 Task: Open Card Card0000000093 in Board Board0000000024 in Workspace WS0000000008 in Trello. Add Member Email0000000029 to Card Card0000000093 in Board Board0000000024 in Workspace WS0000000008 in Trello. Add Purple Label titled Label0000000093 to Card Card0000000093 in Board Board0000000024 in Workspace WS0000000008 in Trello. Add Checklist CL0000000093 to Card Card0000000093 in Board Board0000000024 in Workspace WS0000000008 in Trello. Add Dates with Start Date as Aug 01 2023 and Due Date as Aug 31 2023 to Card Card0000000093 in Board Board0000000024 in Workspace WS0000000008 in Trello
Action: Mouse moved to (414, 224)
Screenshot: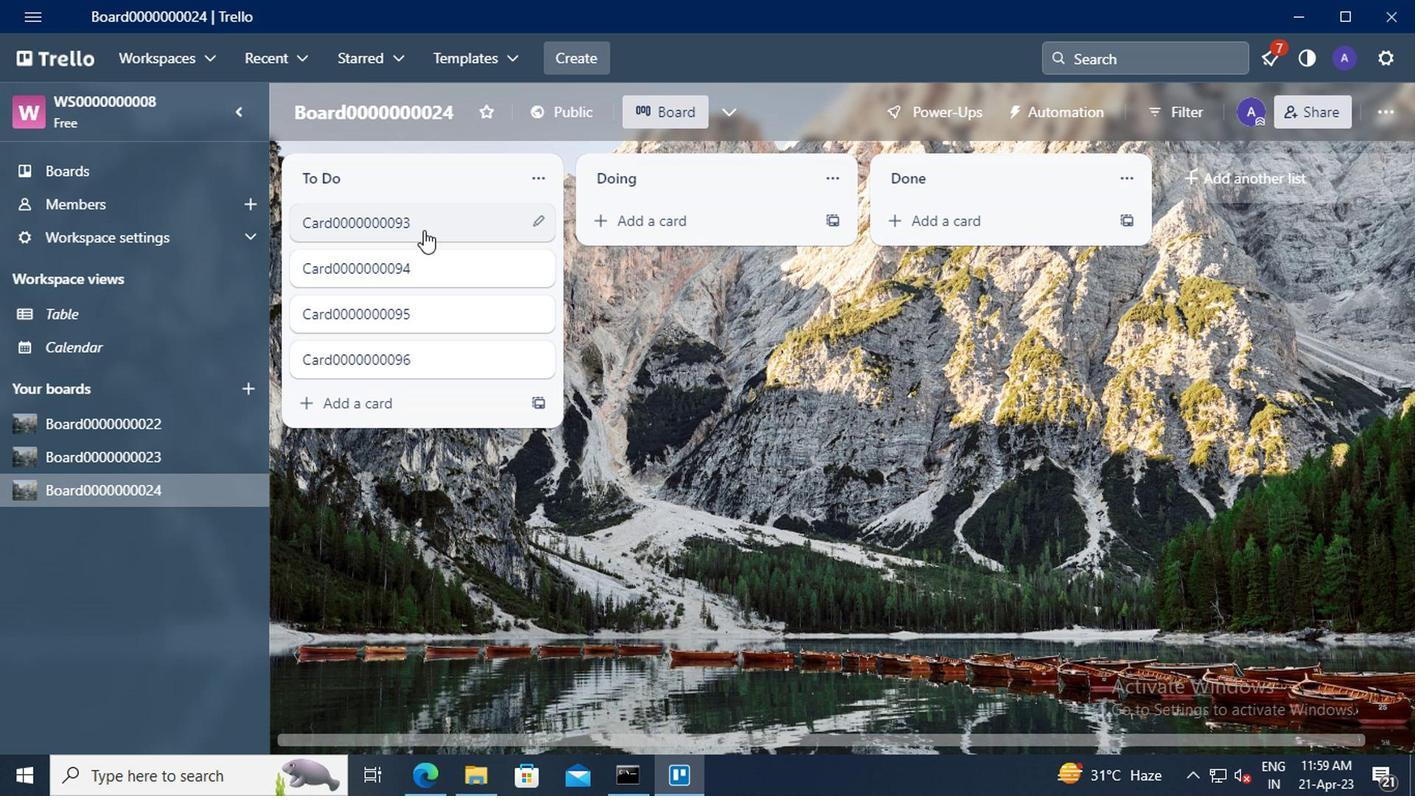 
Action: Mouse pressed left at (414, 224)
Screenshot: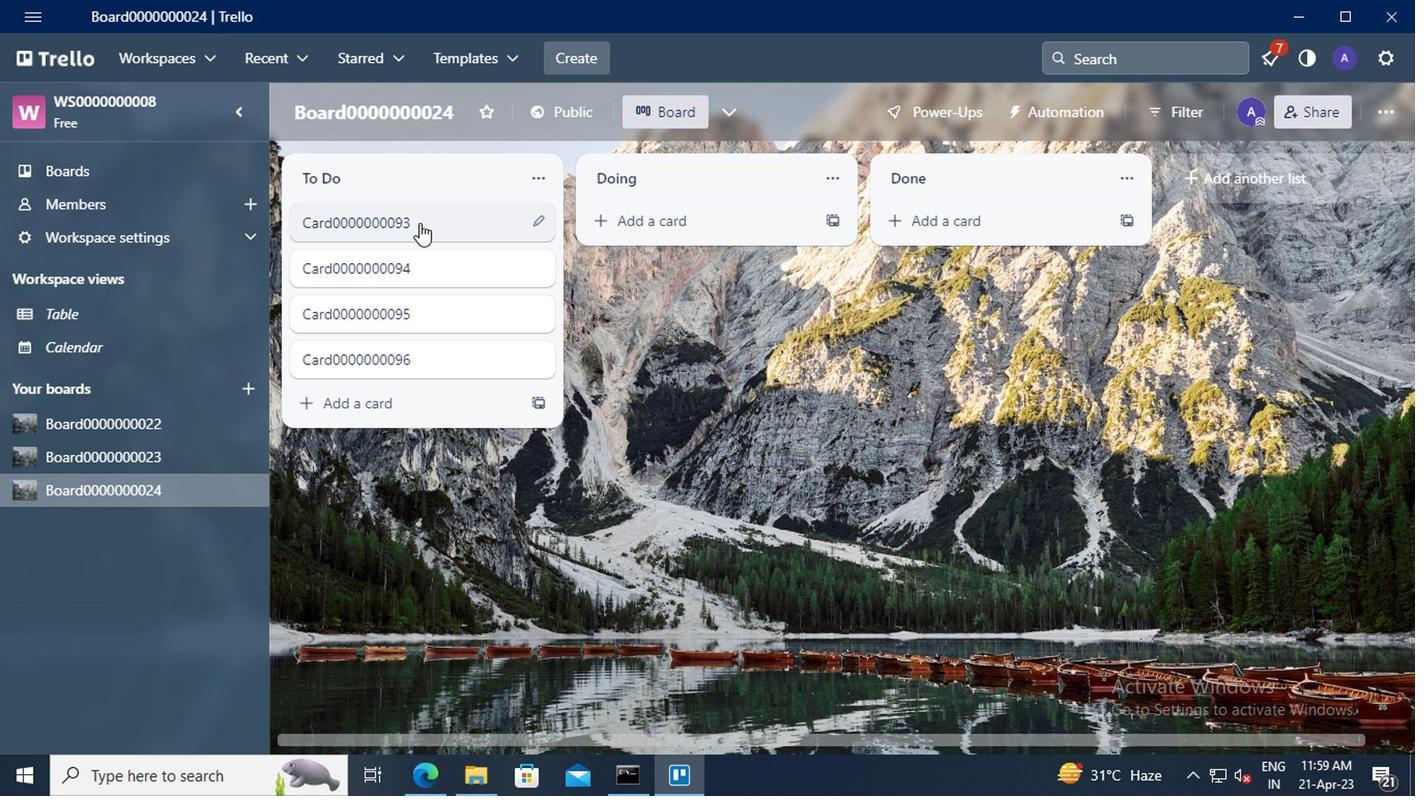 
Action: Mouse moved to (953, 197)
Screenshot: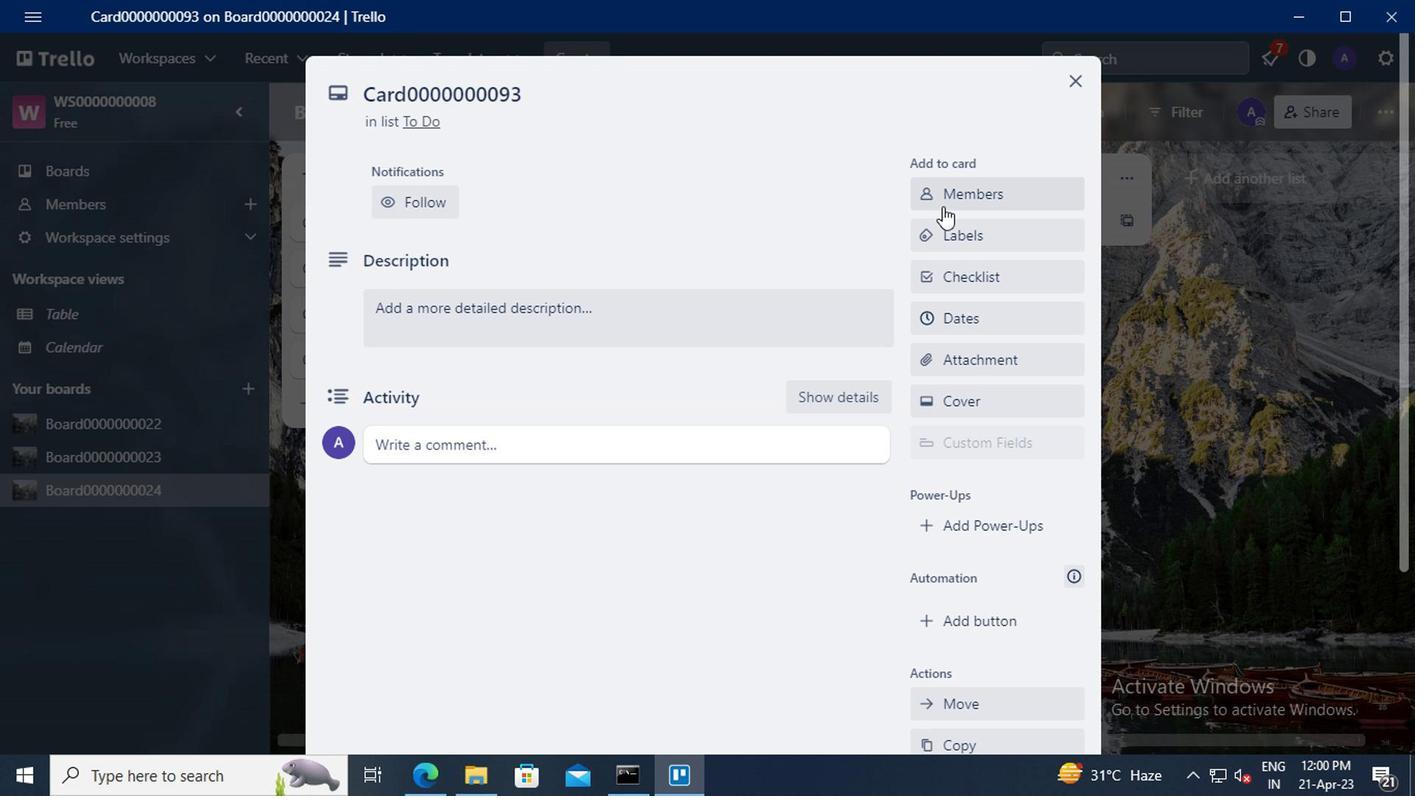 
Action: Mouse pressed left at (953, 197)
Screenshot: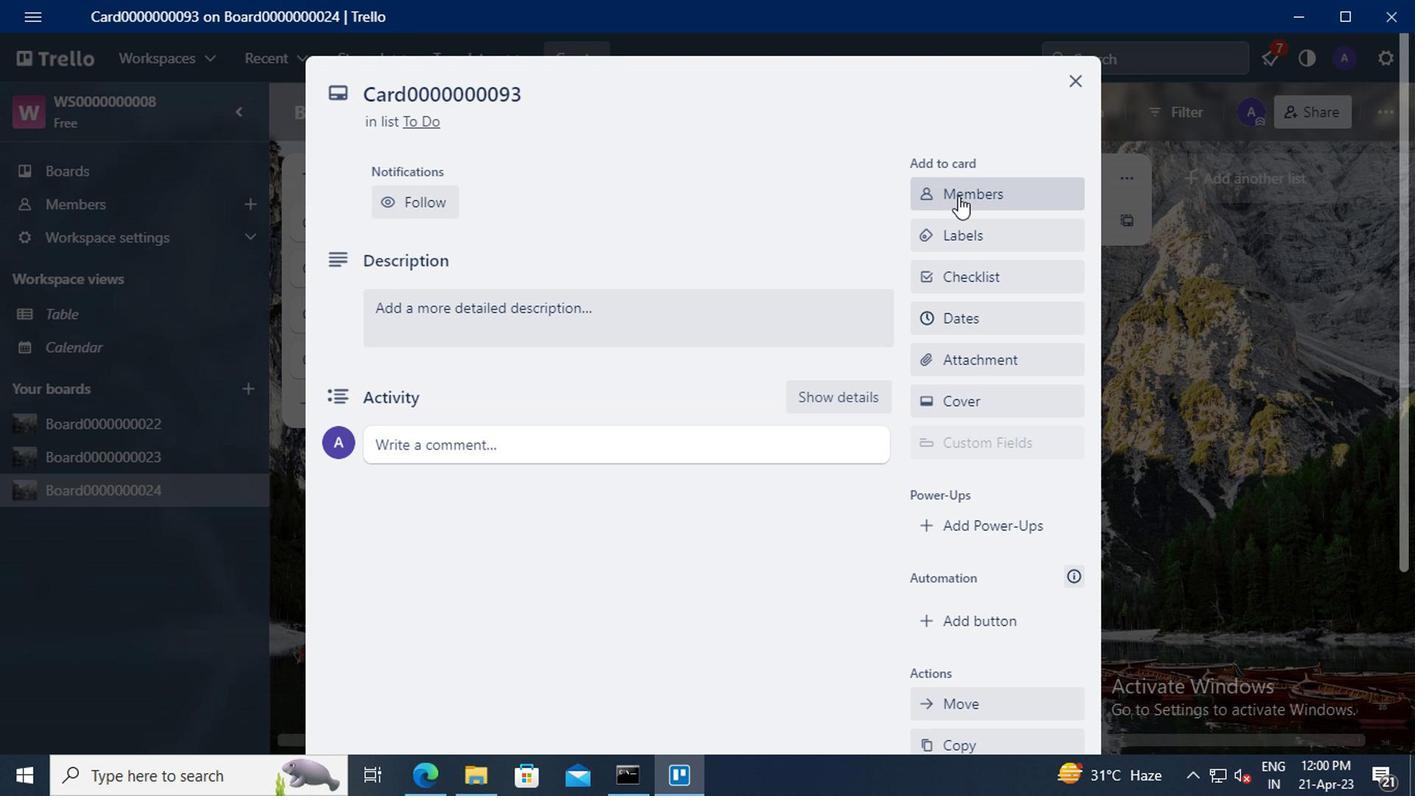 
Action: Mouse moved to (972, 286)
Screenshot: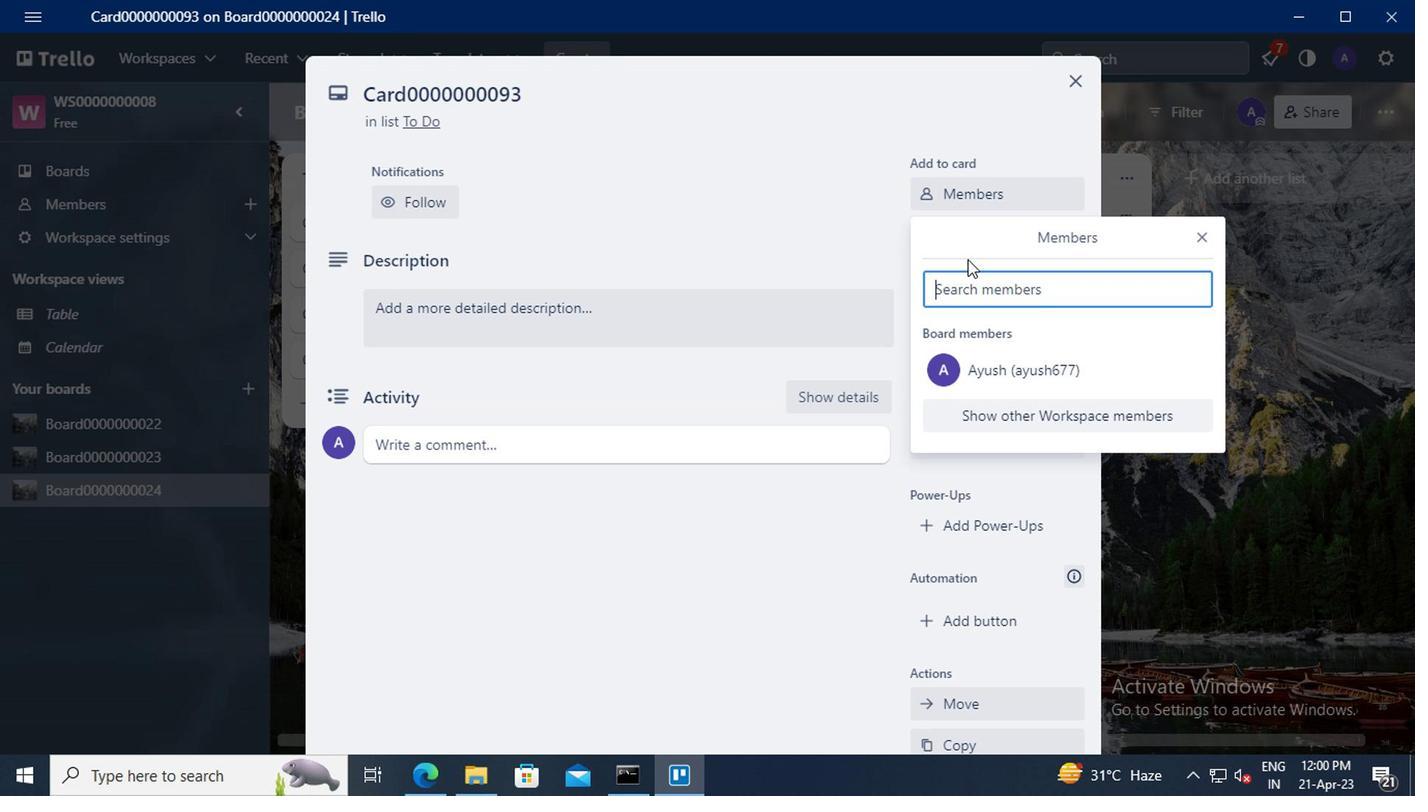 
Action: Mouse pressed left at (972, 286)
Screenshot: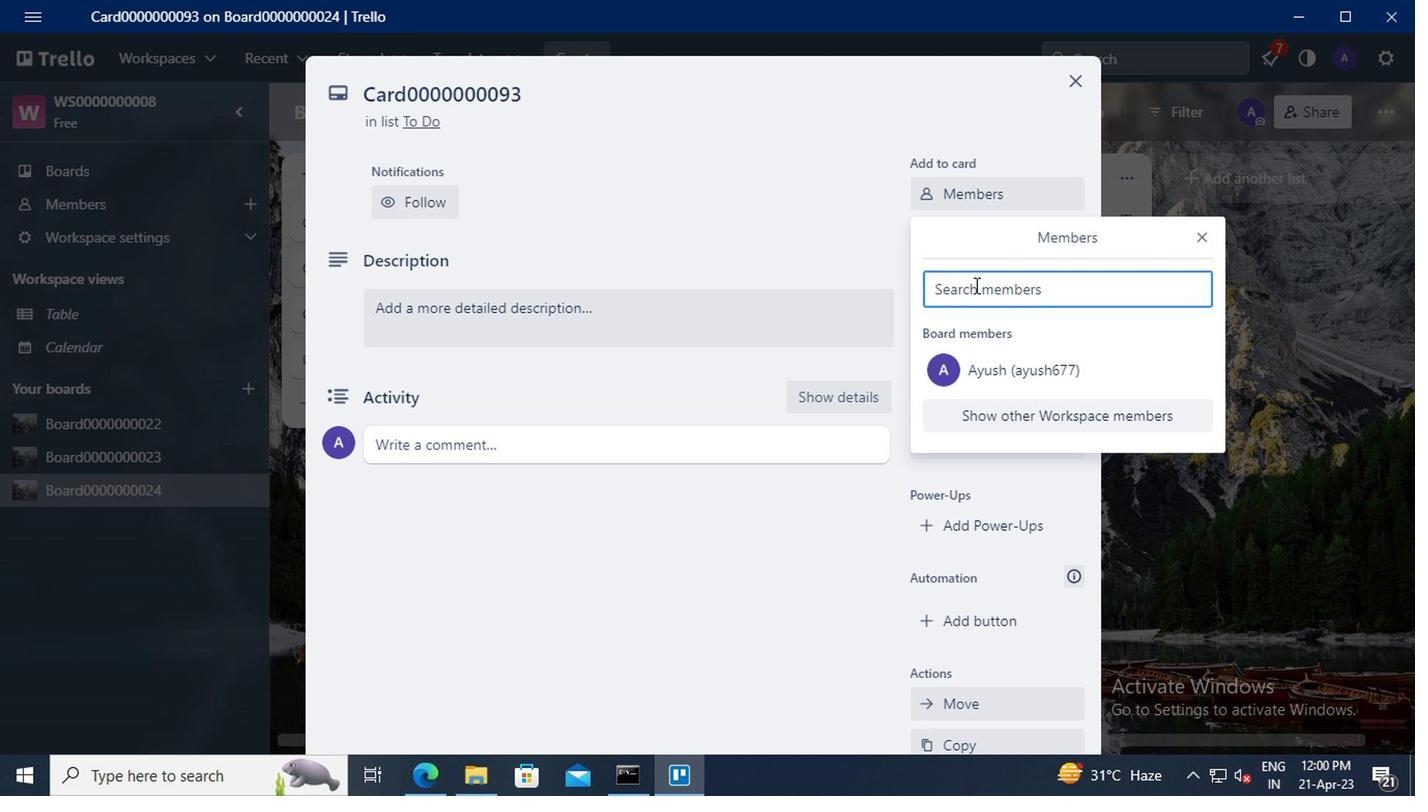 
Action: Key pressed mailaustralia7<Key.shift>@GMAIL.COM
Screenshot: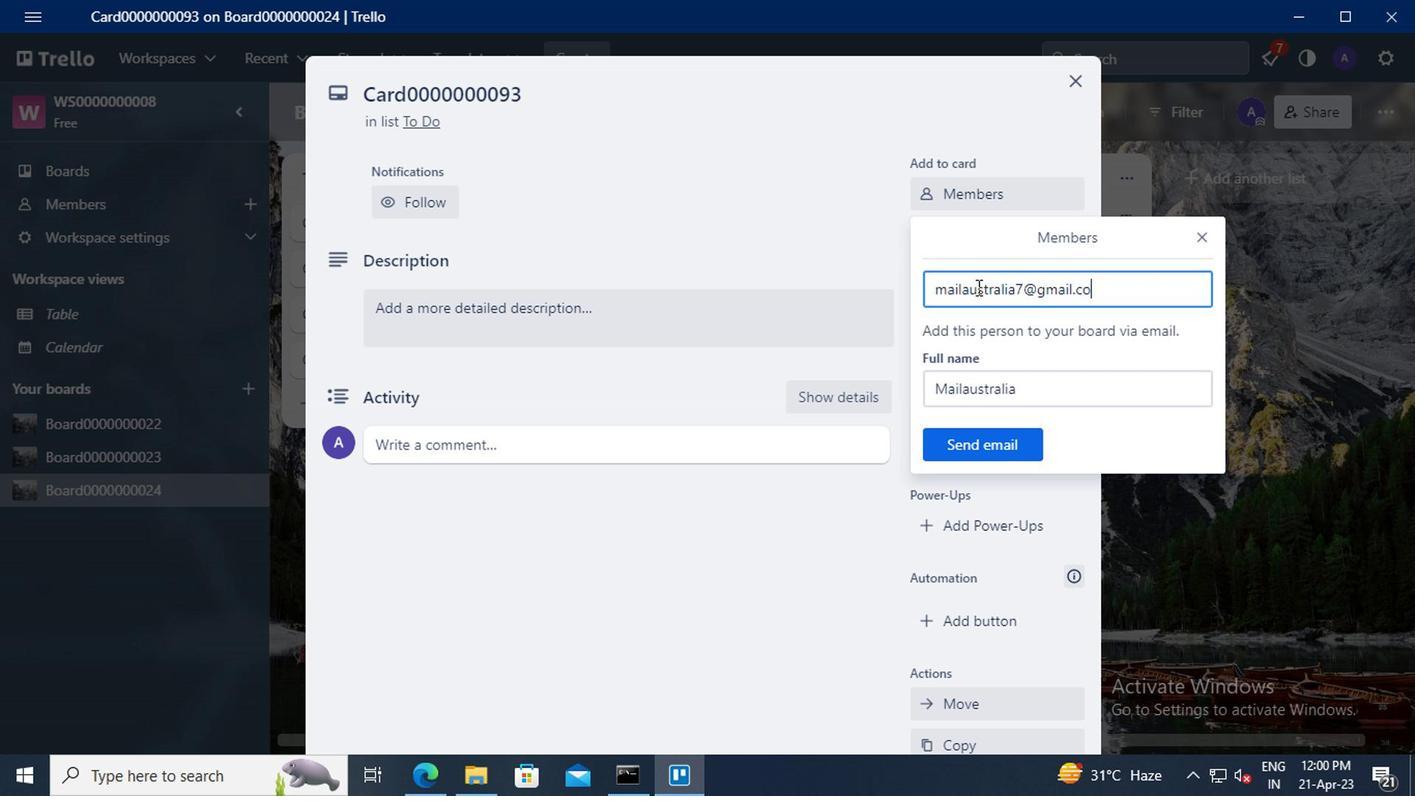 
Action: Mouse moved to (966, 436)
Screenshot: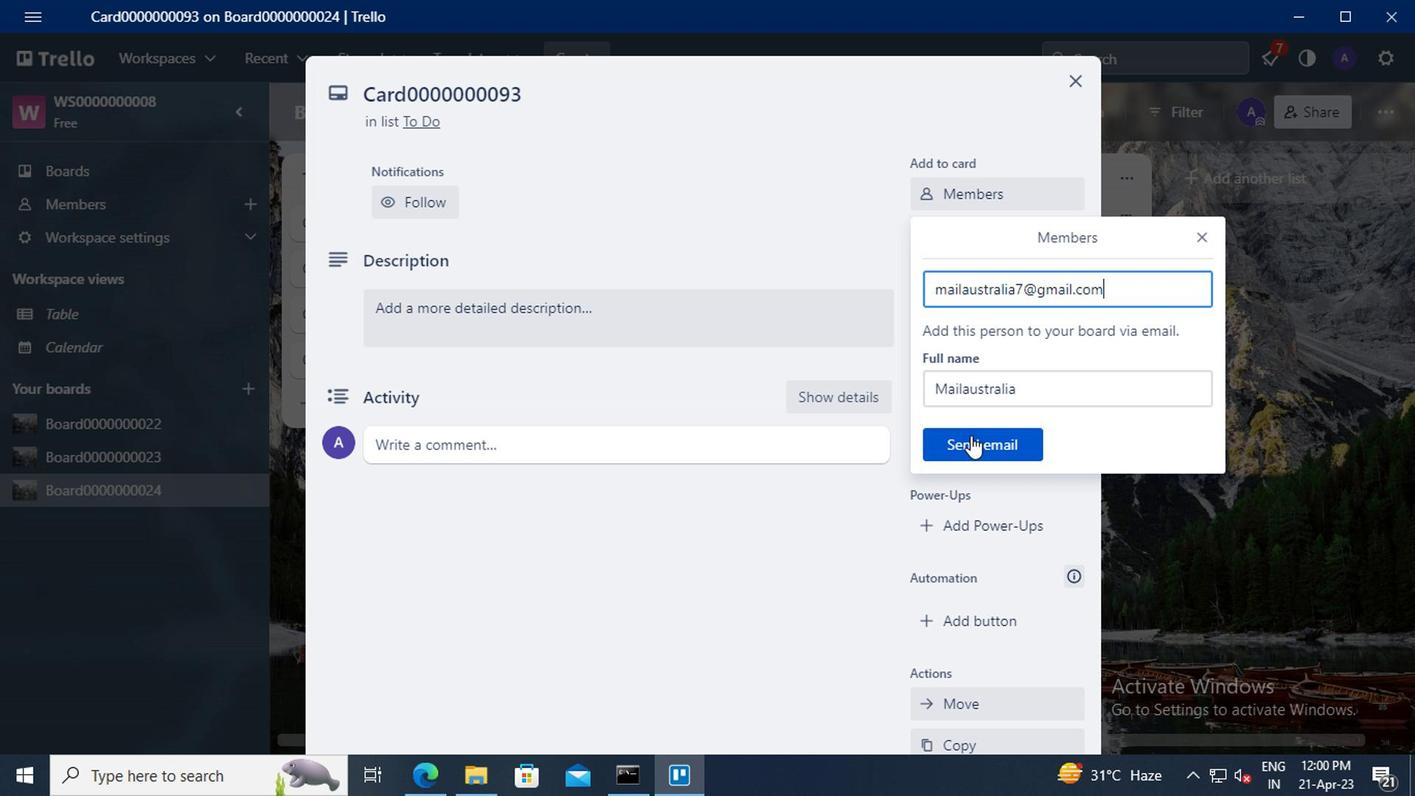 
Action: Mouse pressed left at (966, 436)
Screenshot: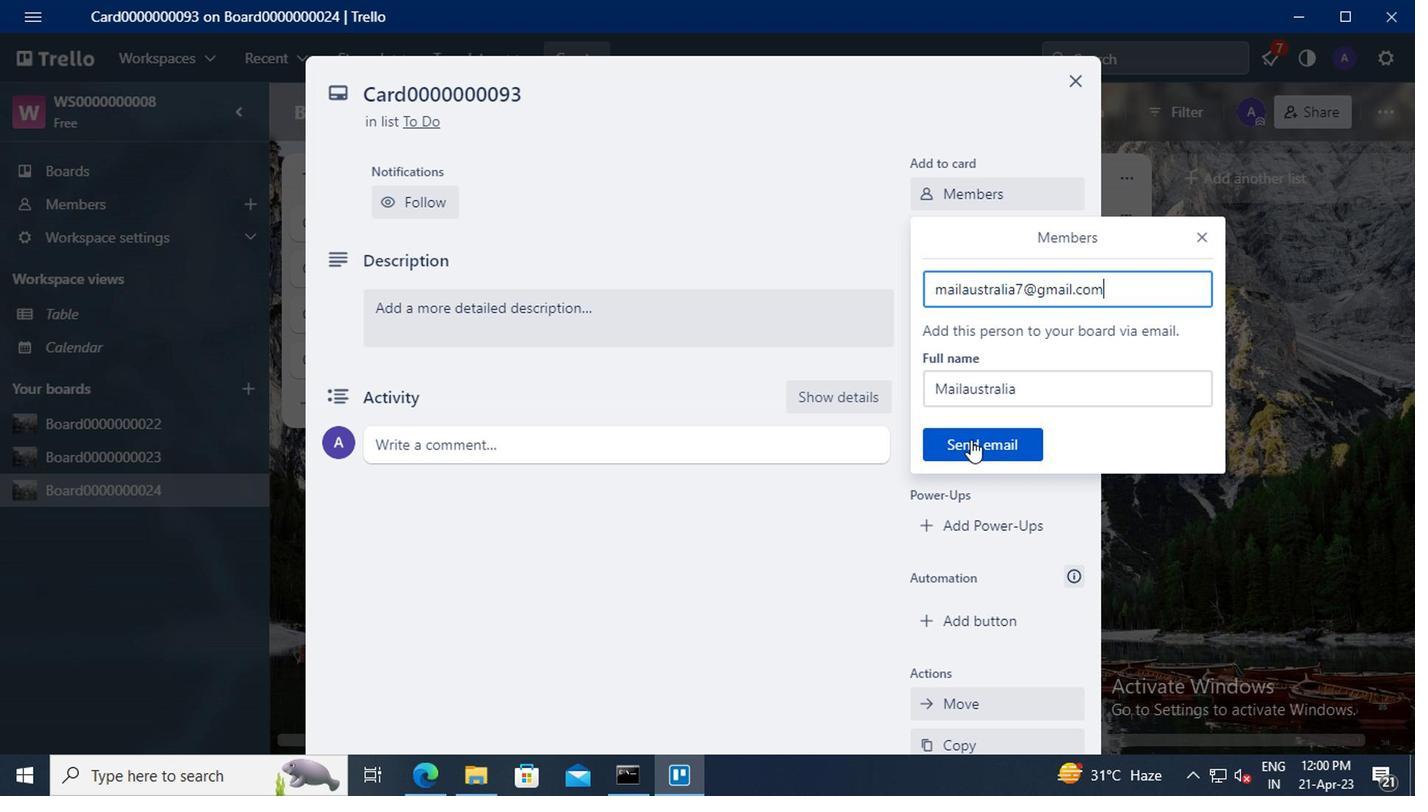 
Action: Mouse moved to (964, 306)
Screenshot: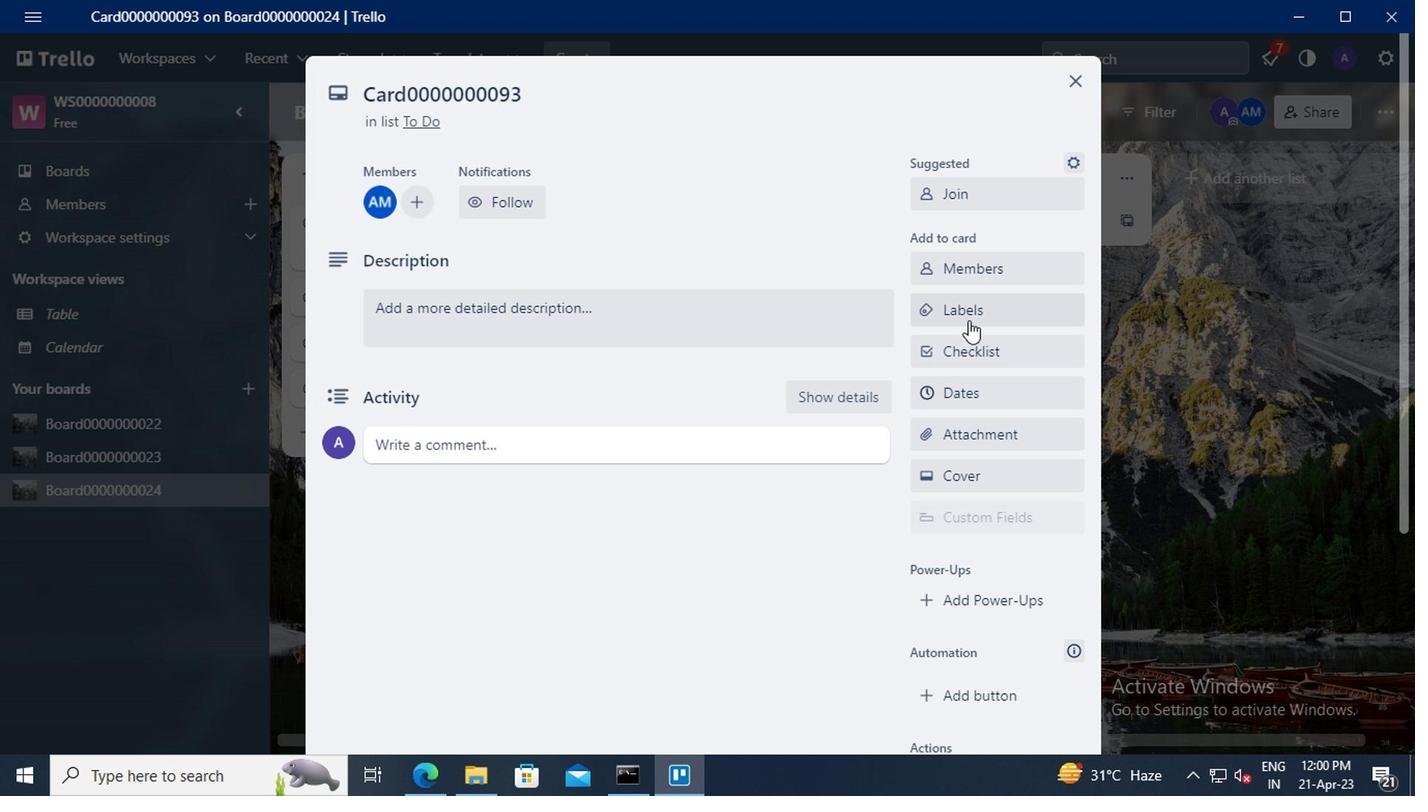 
Action: Mouse pressed left at (964, 306)
Screenshot: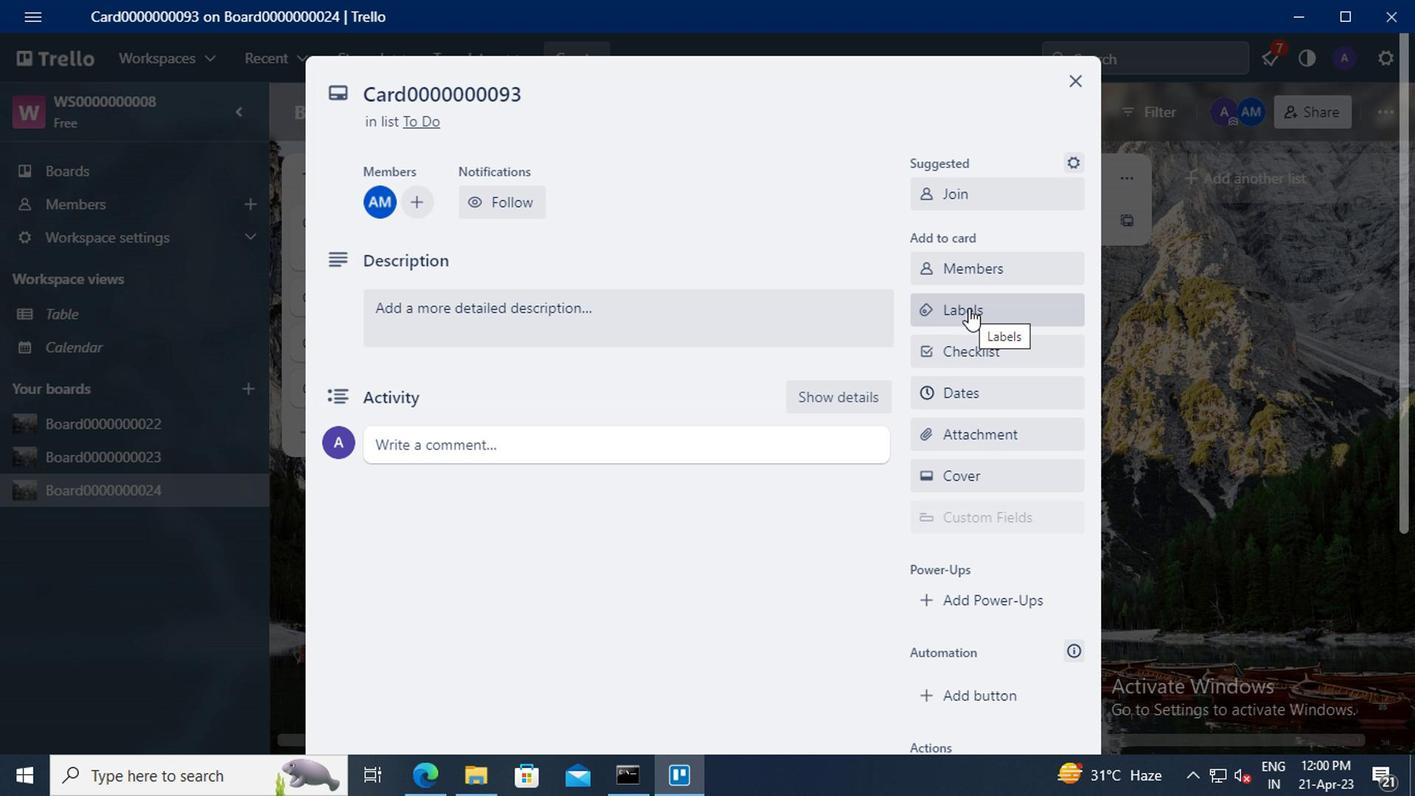 
Action: Mouse moved to (1011, 466)
Screenshot: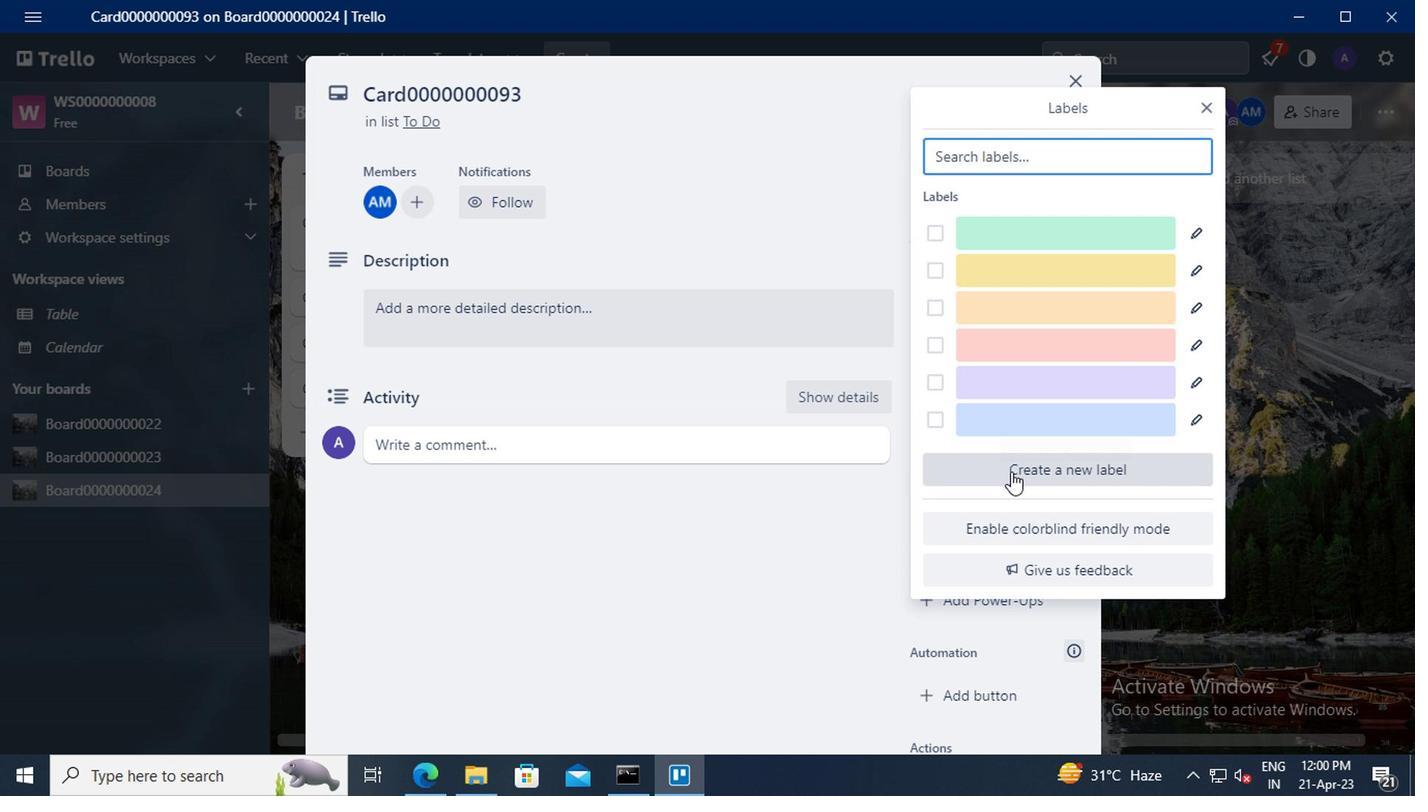 
Action: Mouse pressed left at (1011, 466)
Screenshot: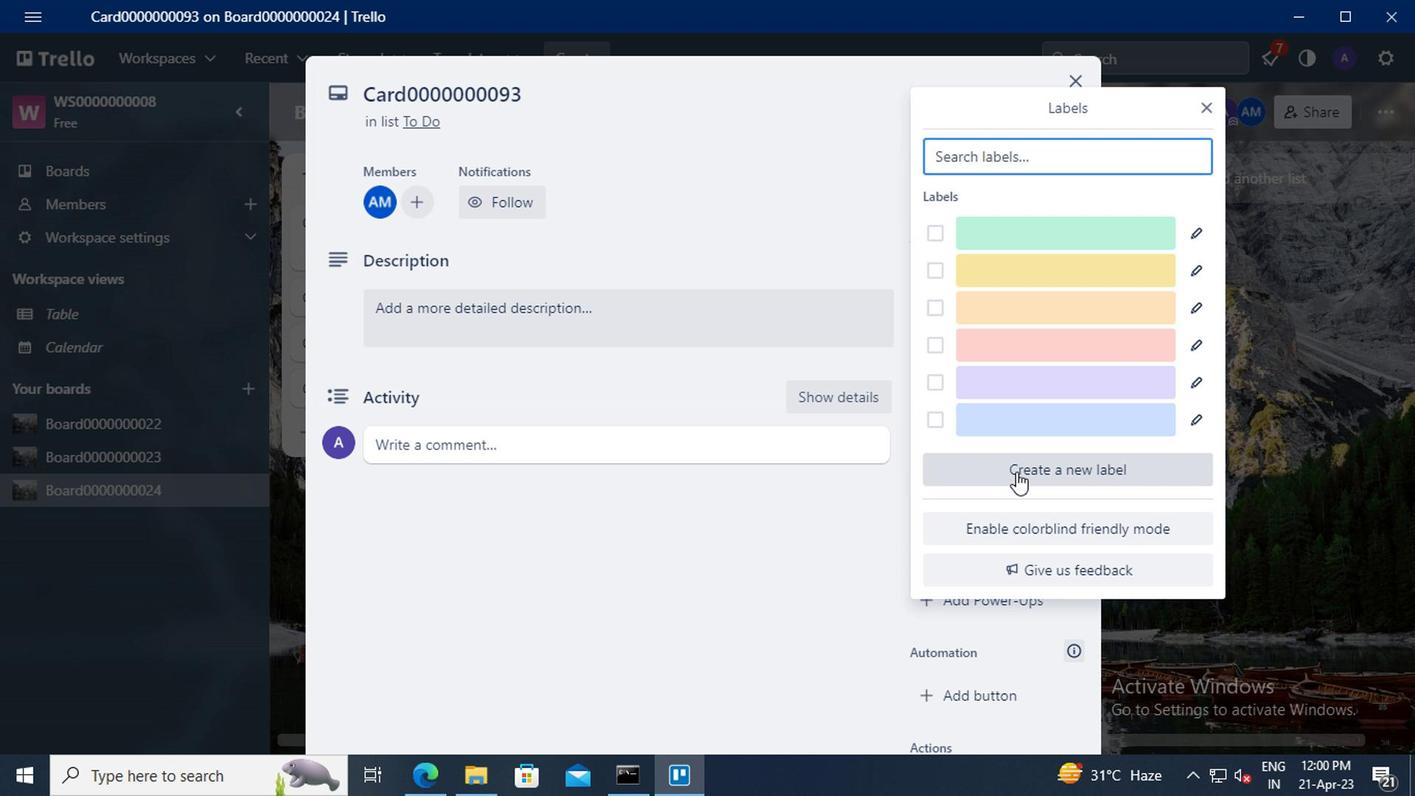 
Action: Mouse moved to (1003, 303)
Screenshot: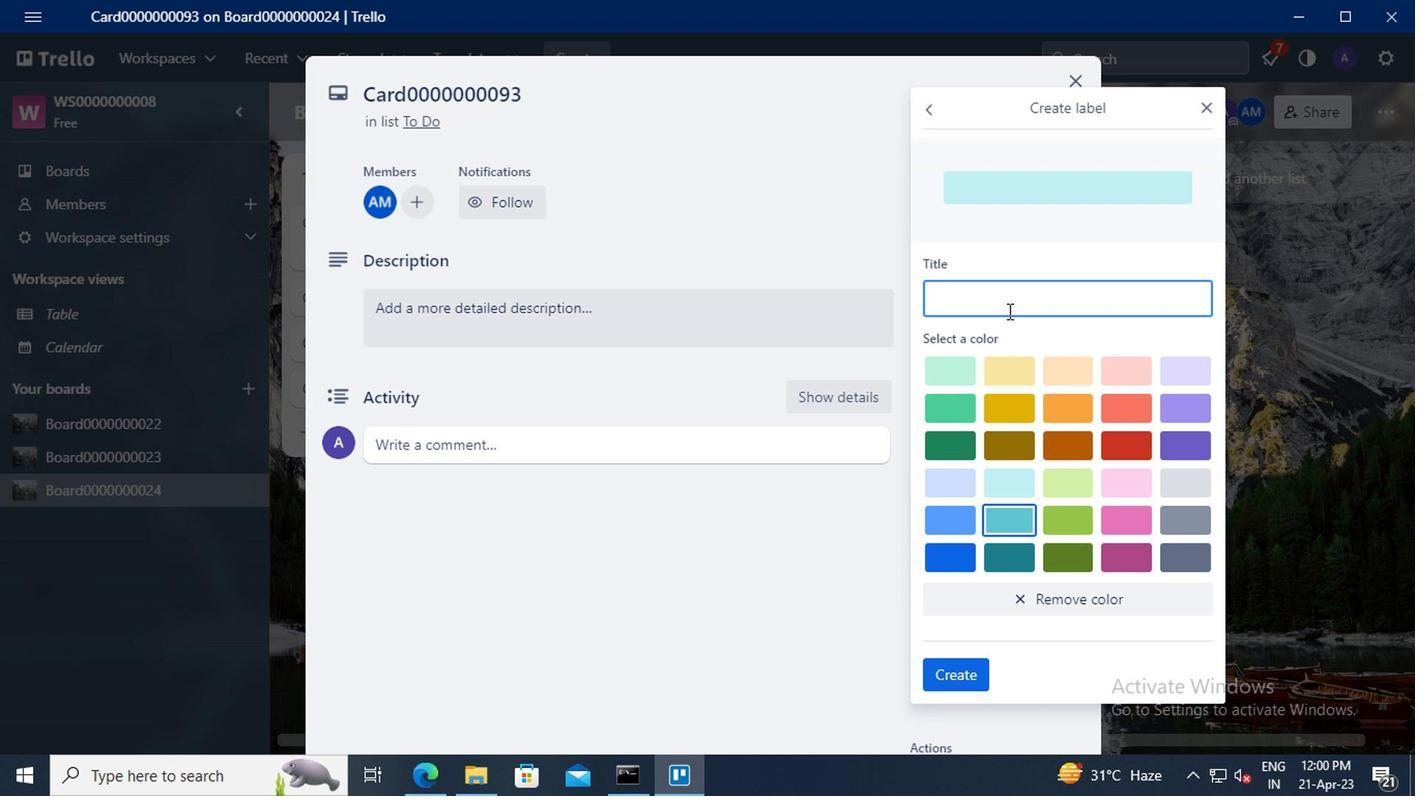 
Action: Mouse pressed left at (1003, 303)
Screenshot: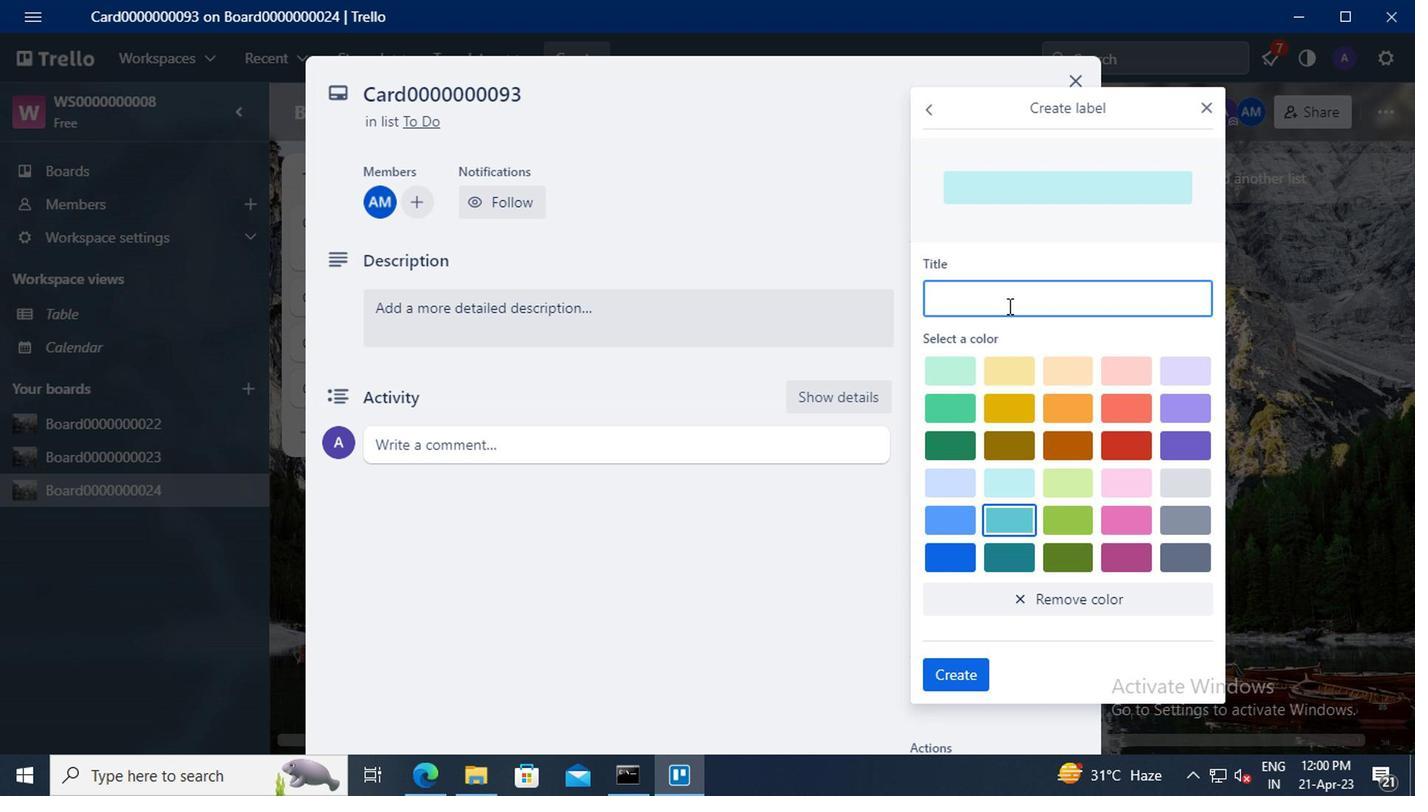 
Action: Mouse moved to (997, 302)
Screenshot: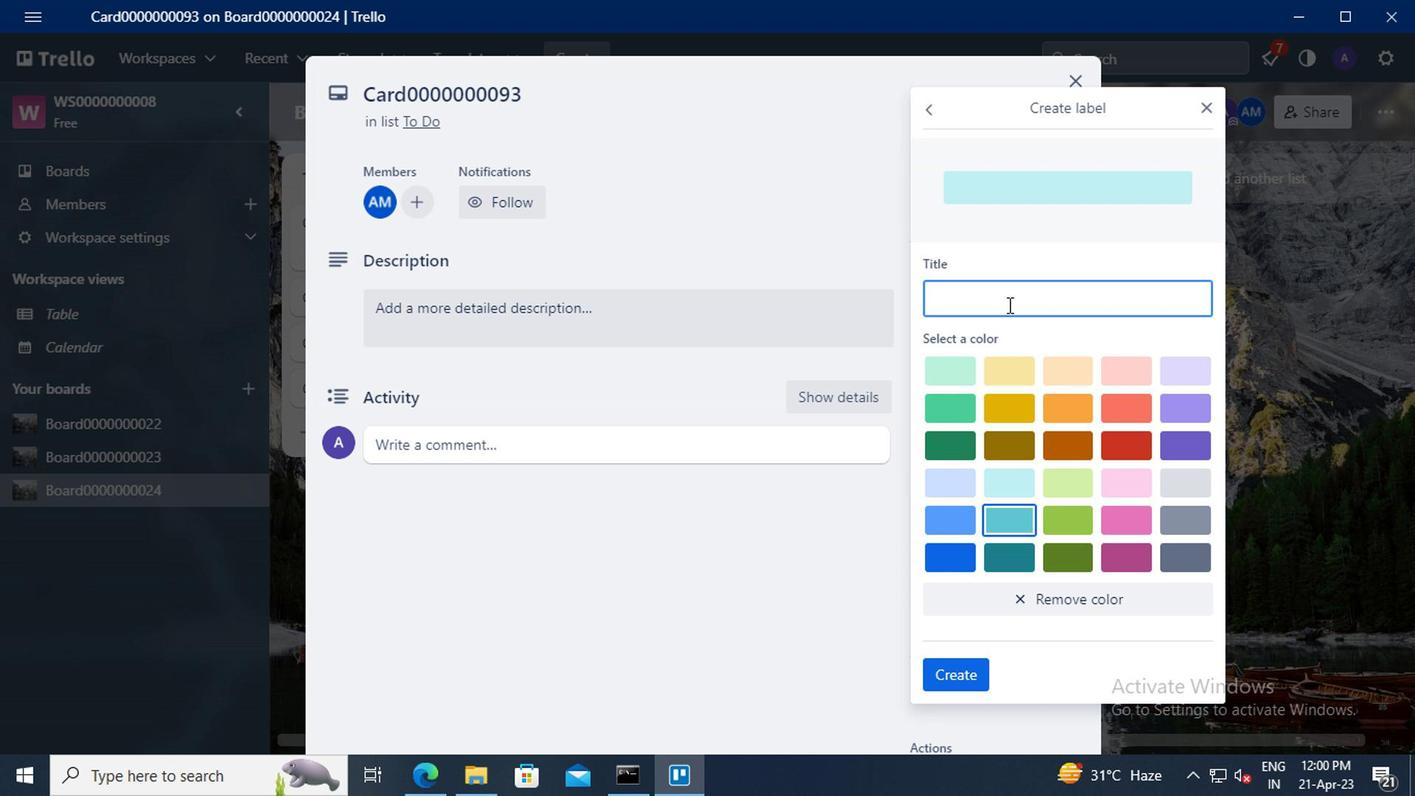 
Action: Key pressed <Key.shift>LABEL0000000093
Screenshot: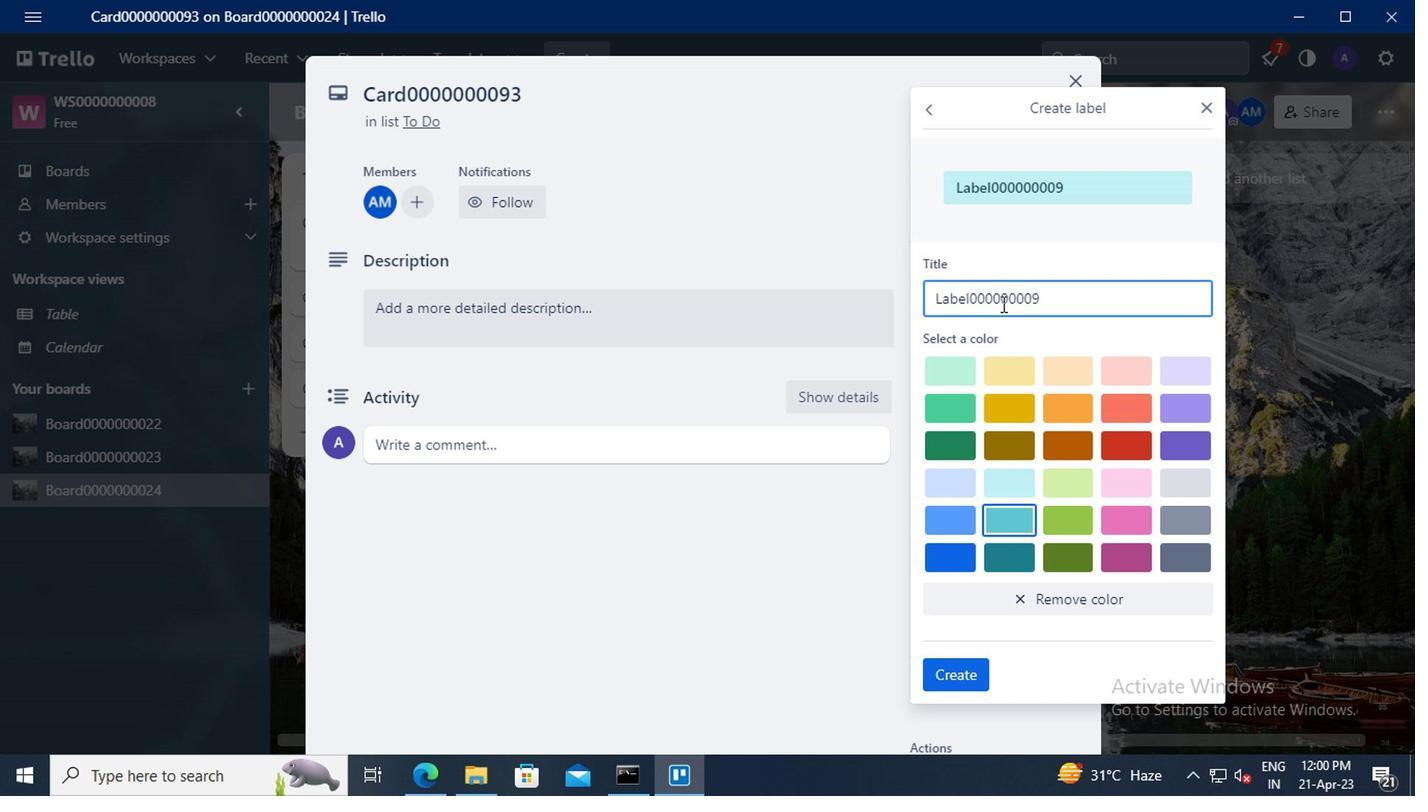 
Action: Mouse moved to (1179, 398)
Screenshot: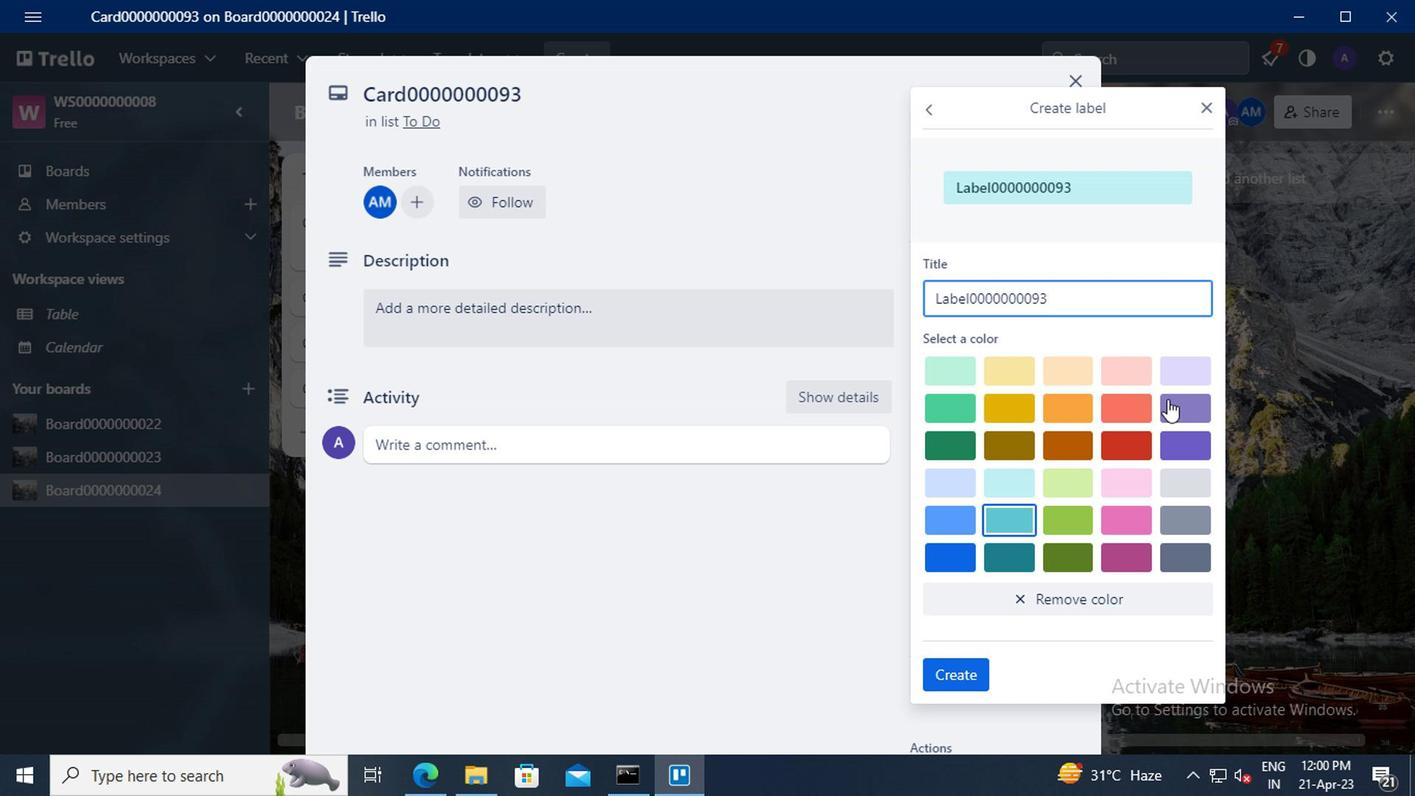 
Action: Mouse pressed left at (1179, 398)
Screenshot: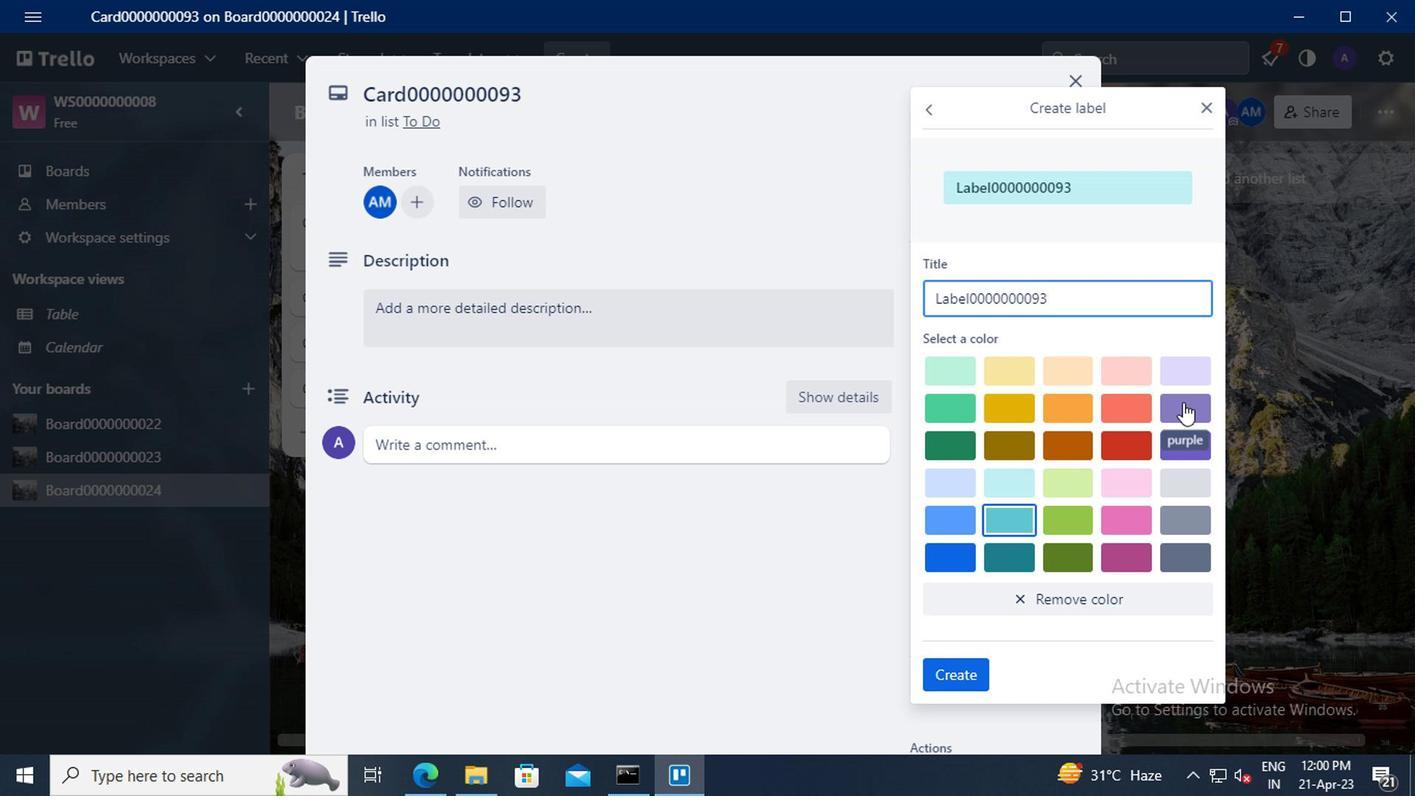 
Action: Mouse moved to (962, 659)
Screenshot: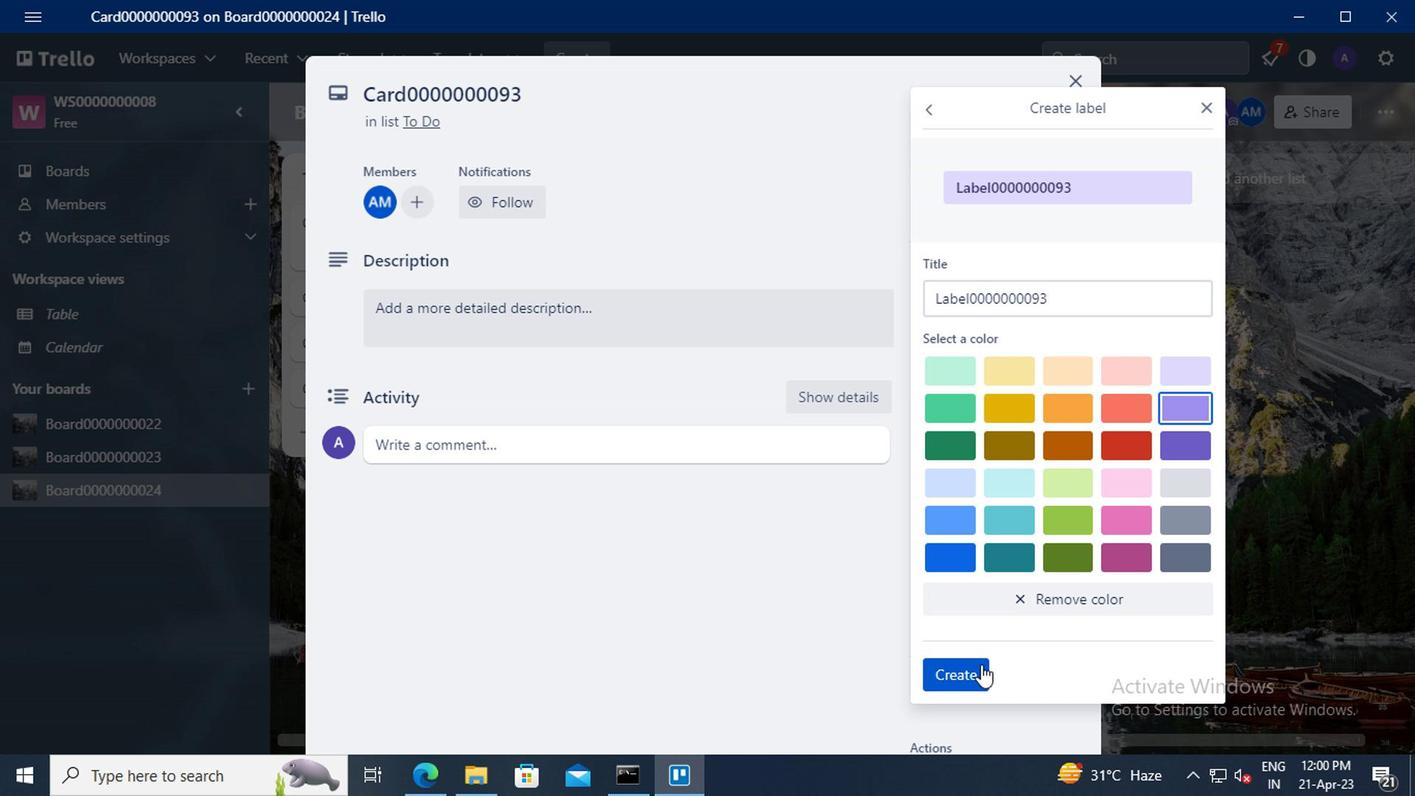 
Action: Mouse pressed left at (962, 659)
Screenshot: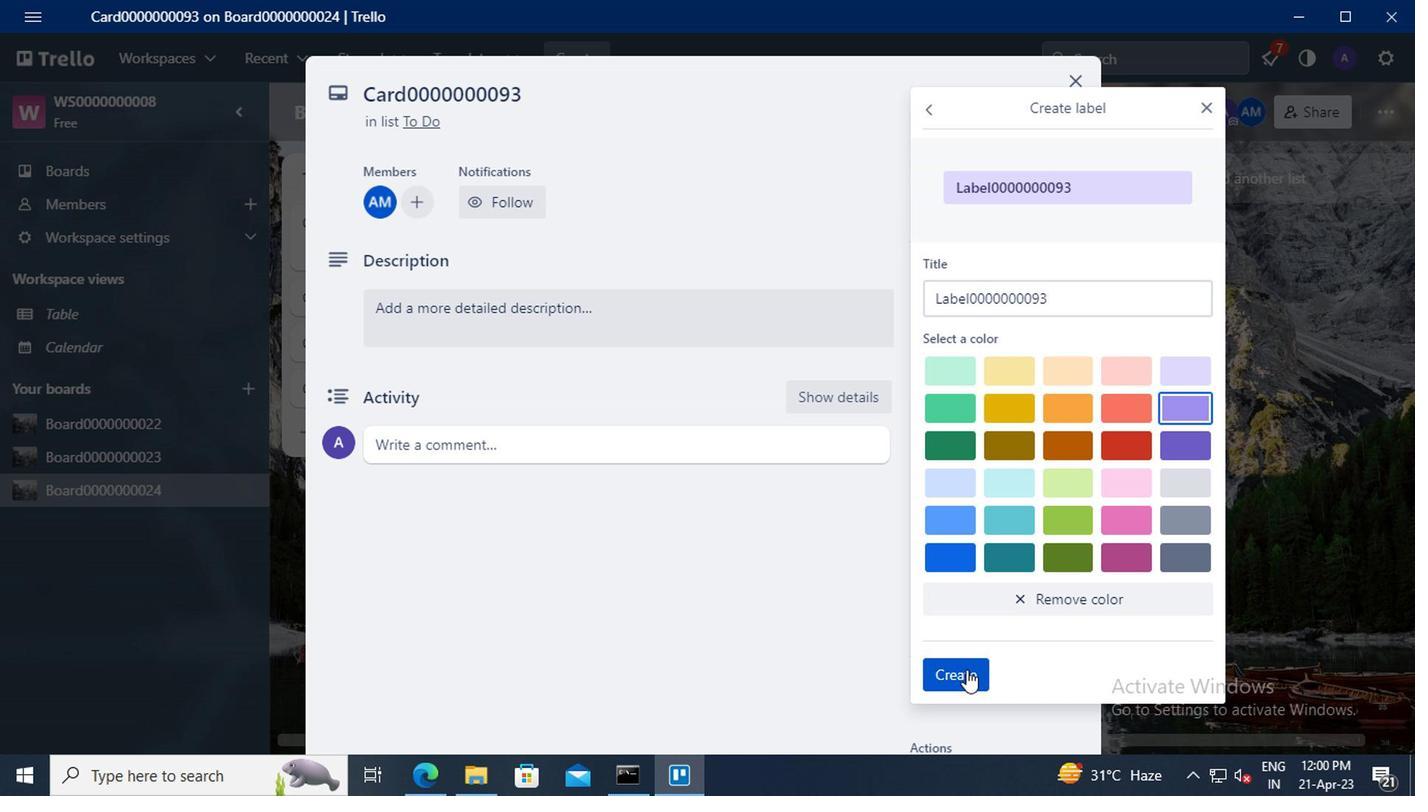 
Action: Mouse moved to (1203, 111)
Screenshot: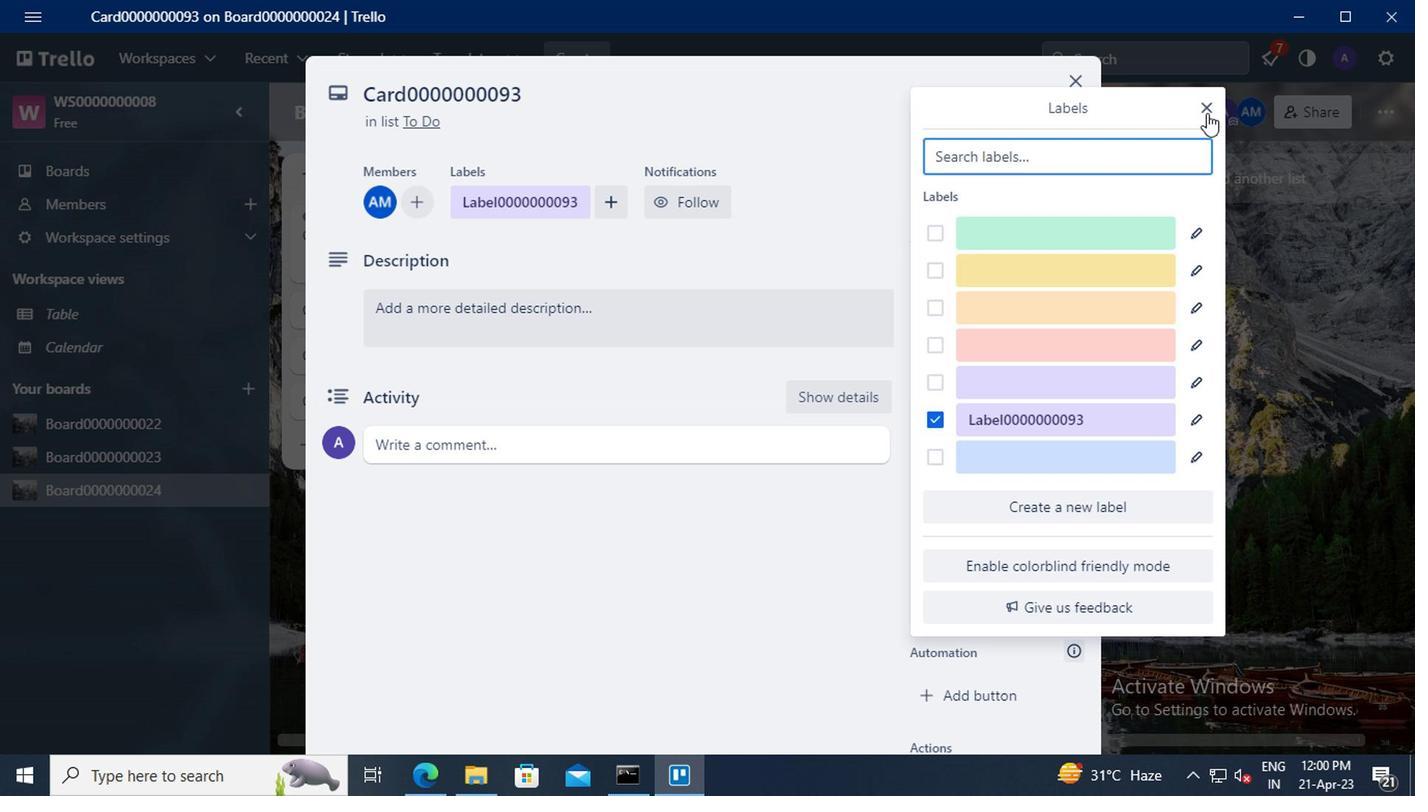 
Action: Mouse pressed left at (1203, 111)
Screenshot: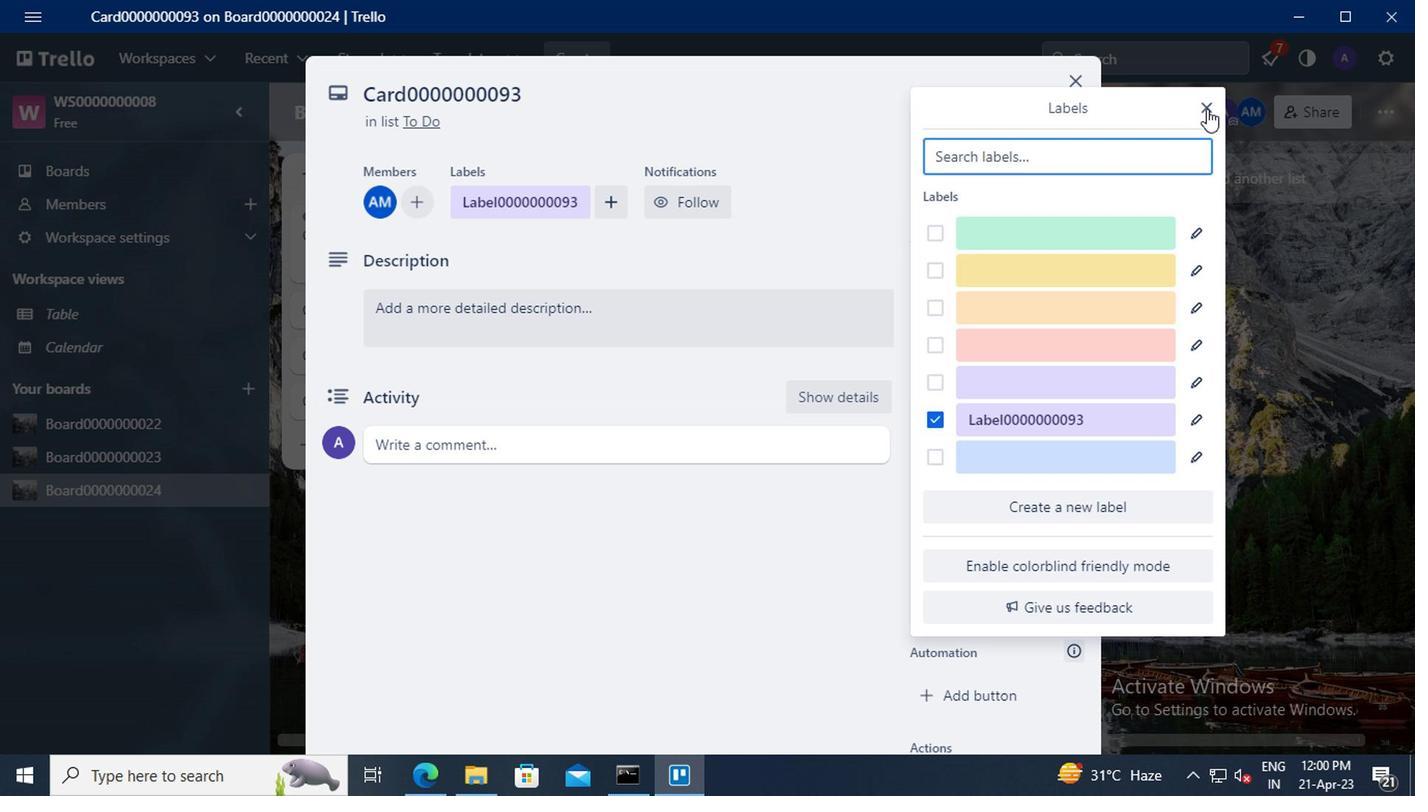 
Action: Mouse moved to (1006, 346)
Screenshot: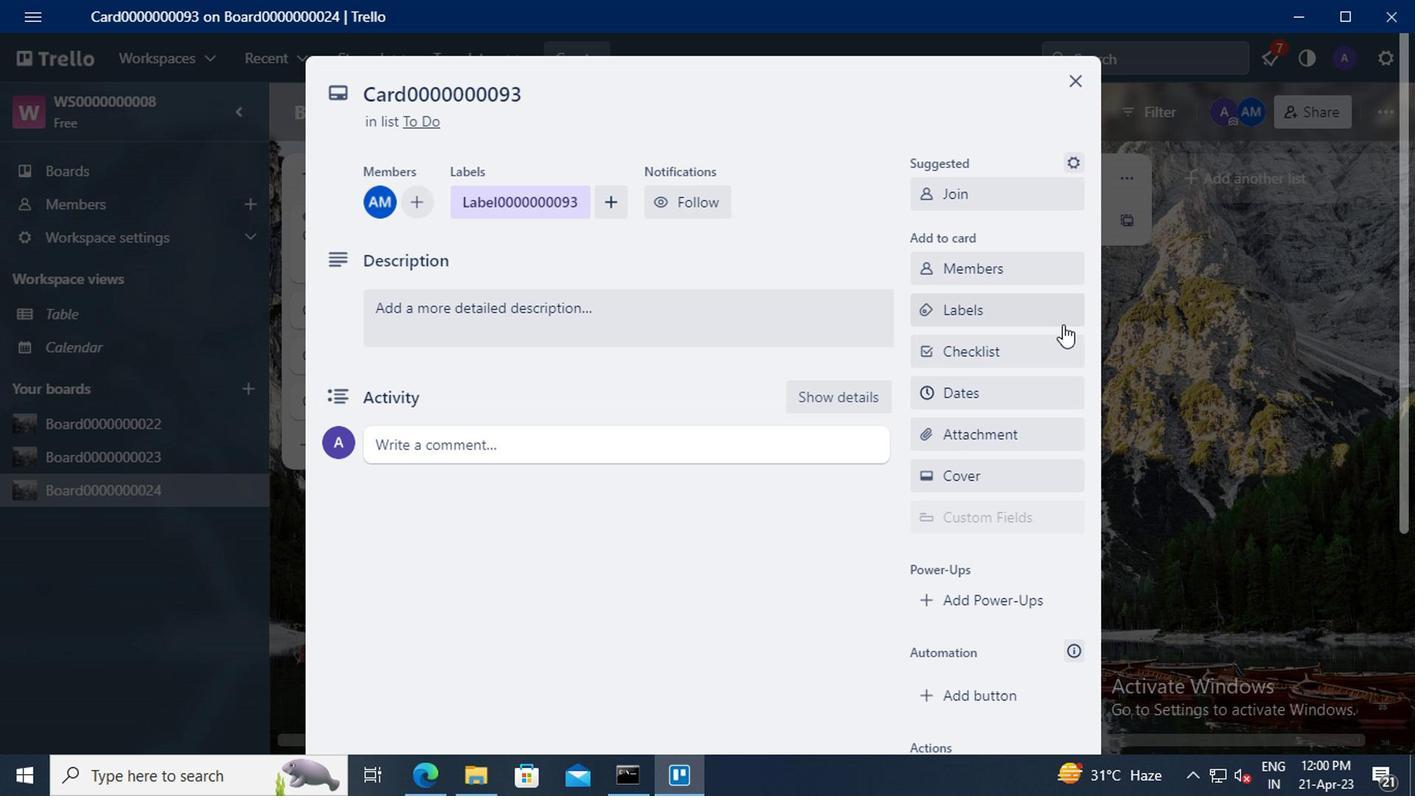 
Action: Mouse pressed left at (1006, 346)
Screenshot: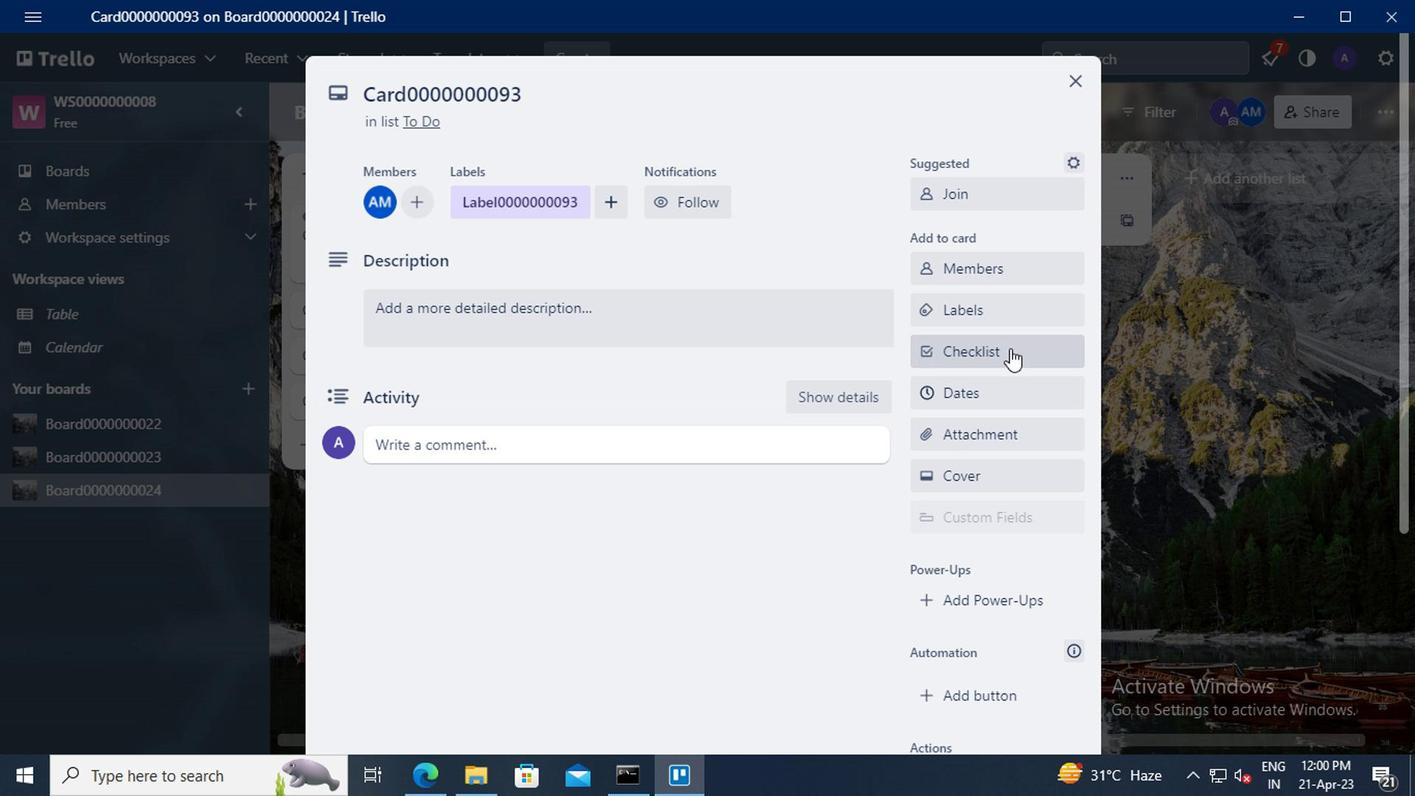 
Action: Key pressed <Key.delete><Key.shift>CL0000000093
Screenshot: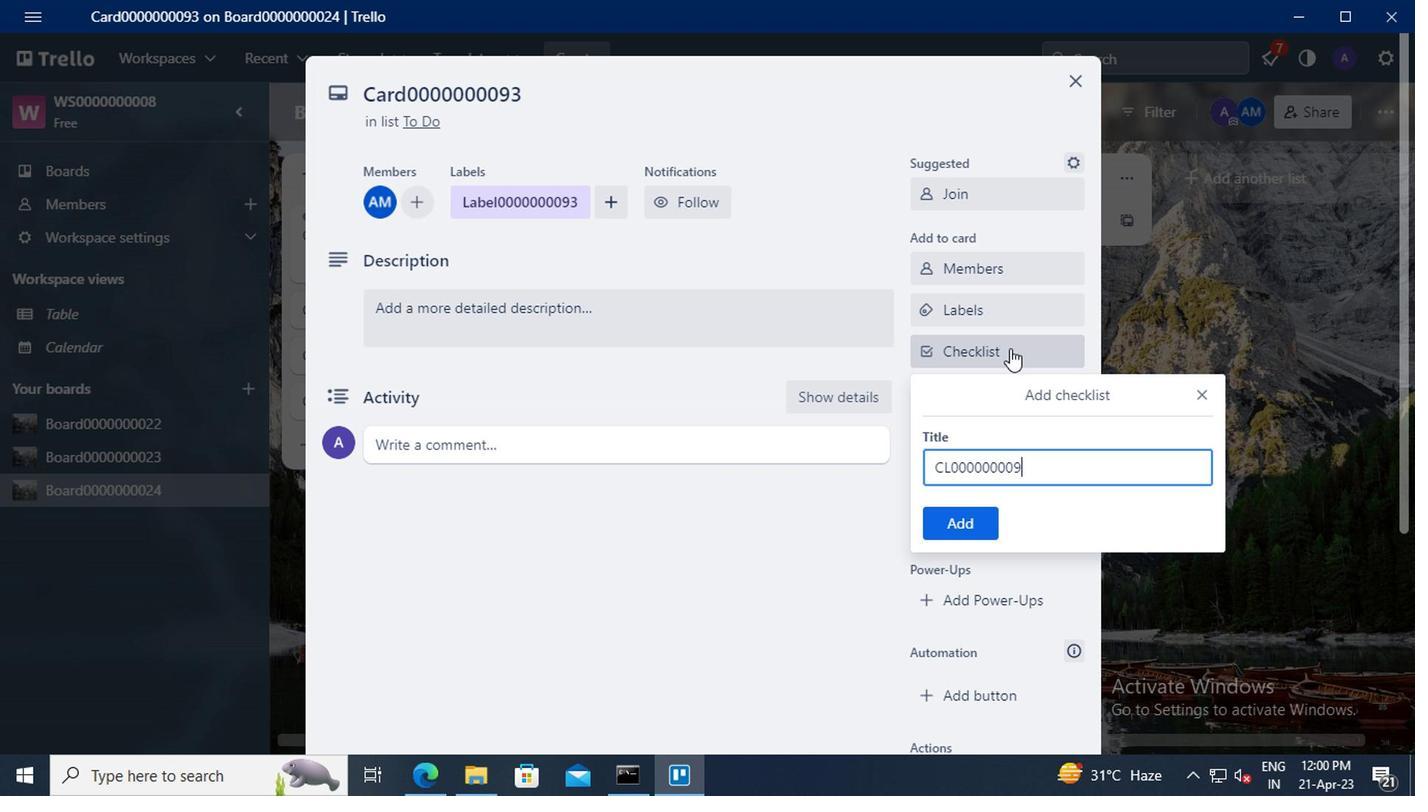 
Action: Mouse moved to (965, 515)
Screenshot: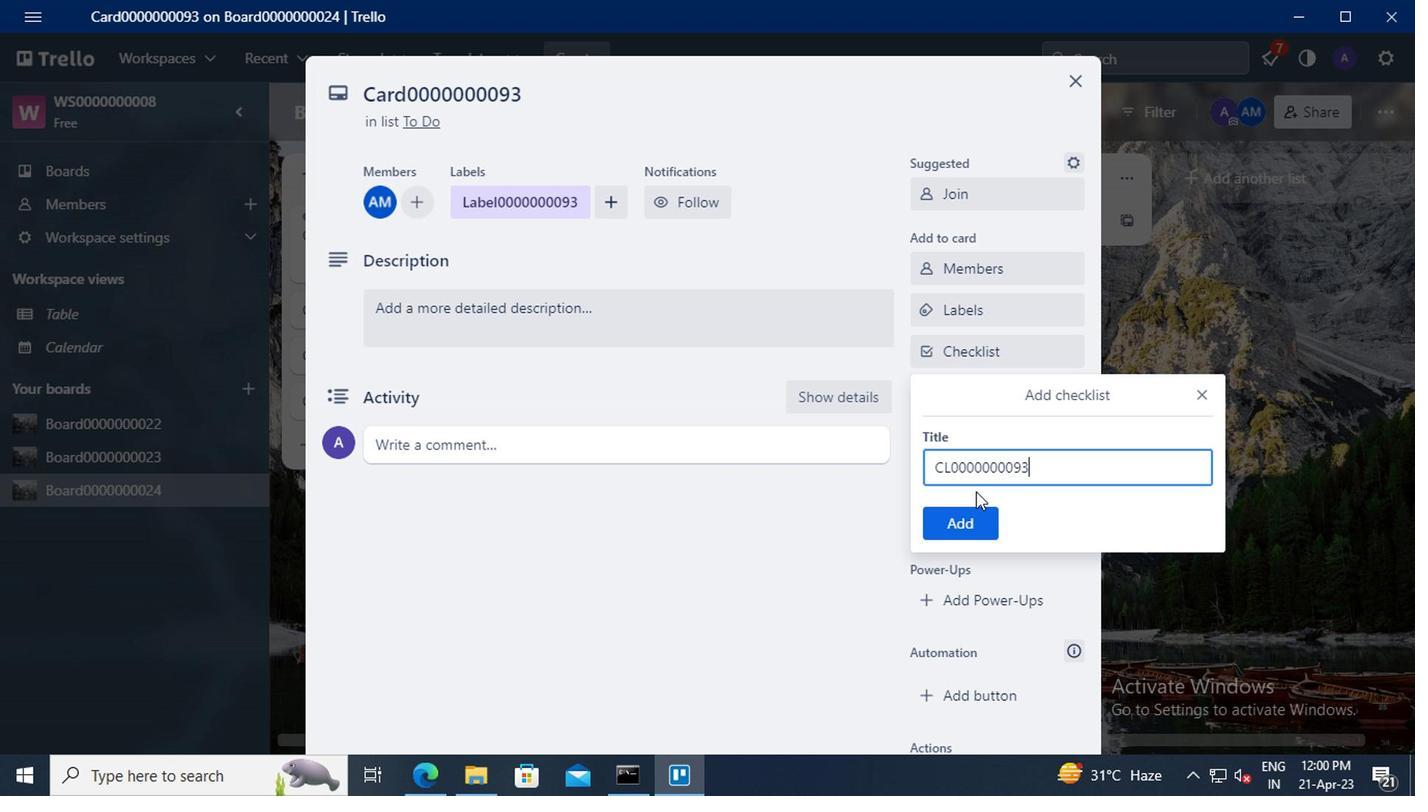 
Action: Mouse pressed left at (965, 515)
Screenshot: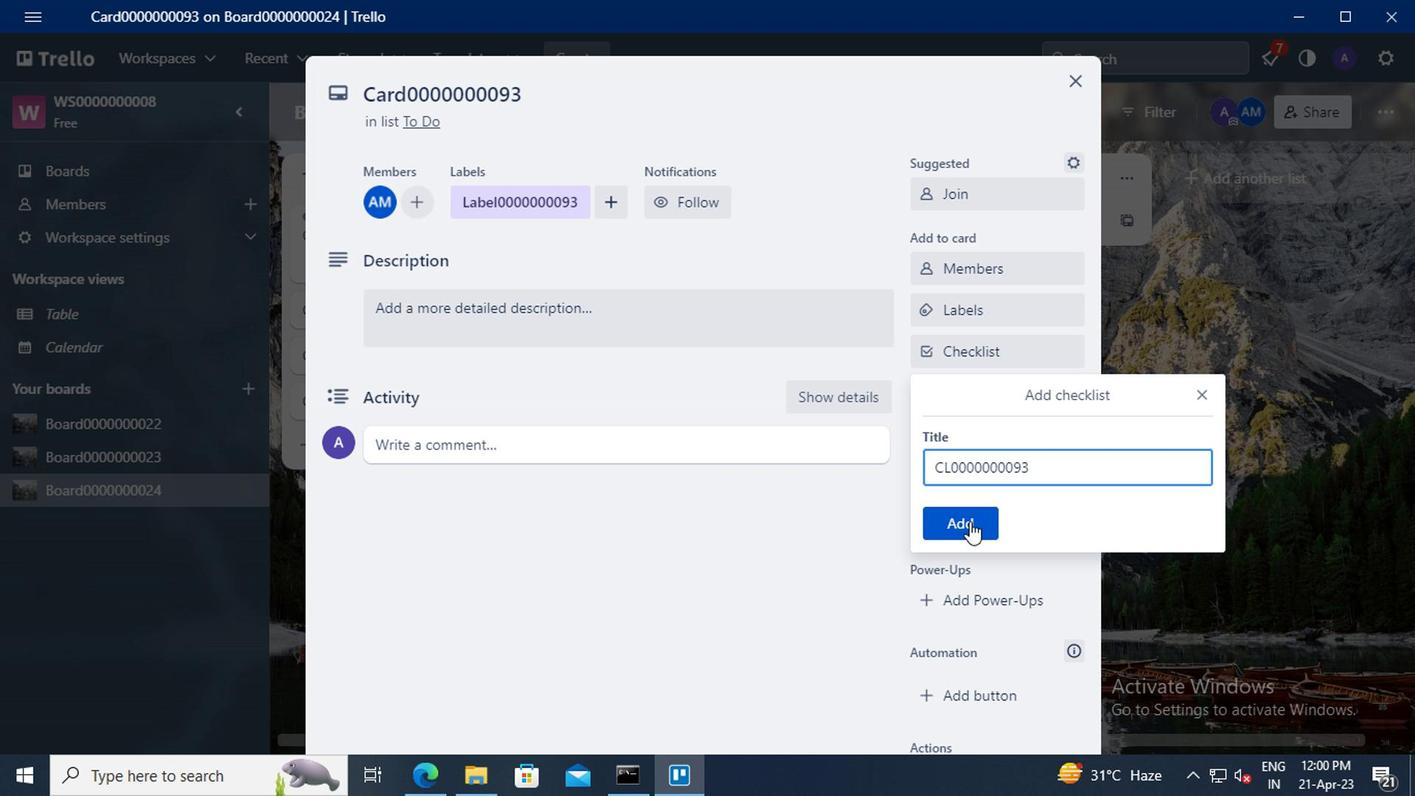 
Action: Mouse moved to (961, 394)
Screenshot: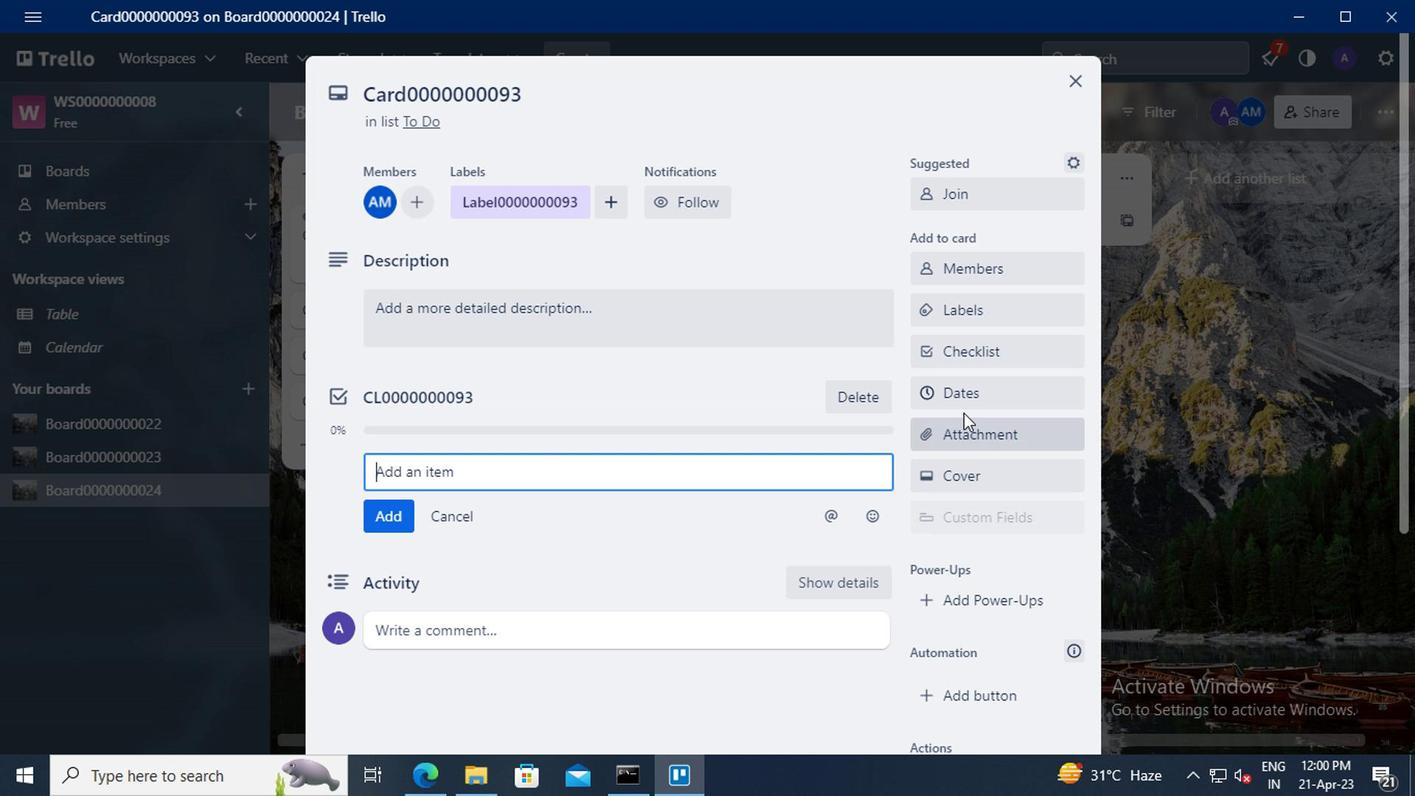 
Action: Mouse pressed left at (961, 394)
Screenshot: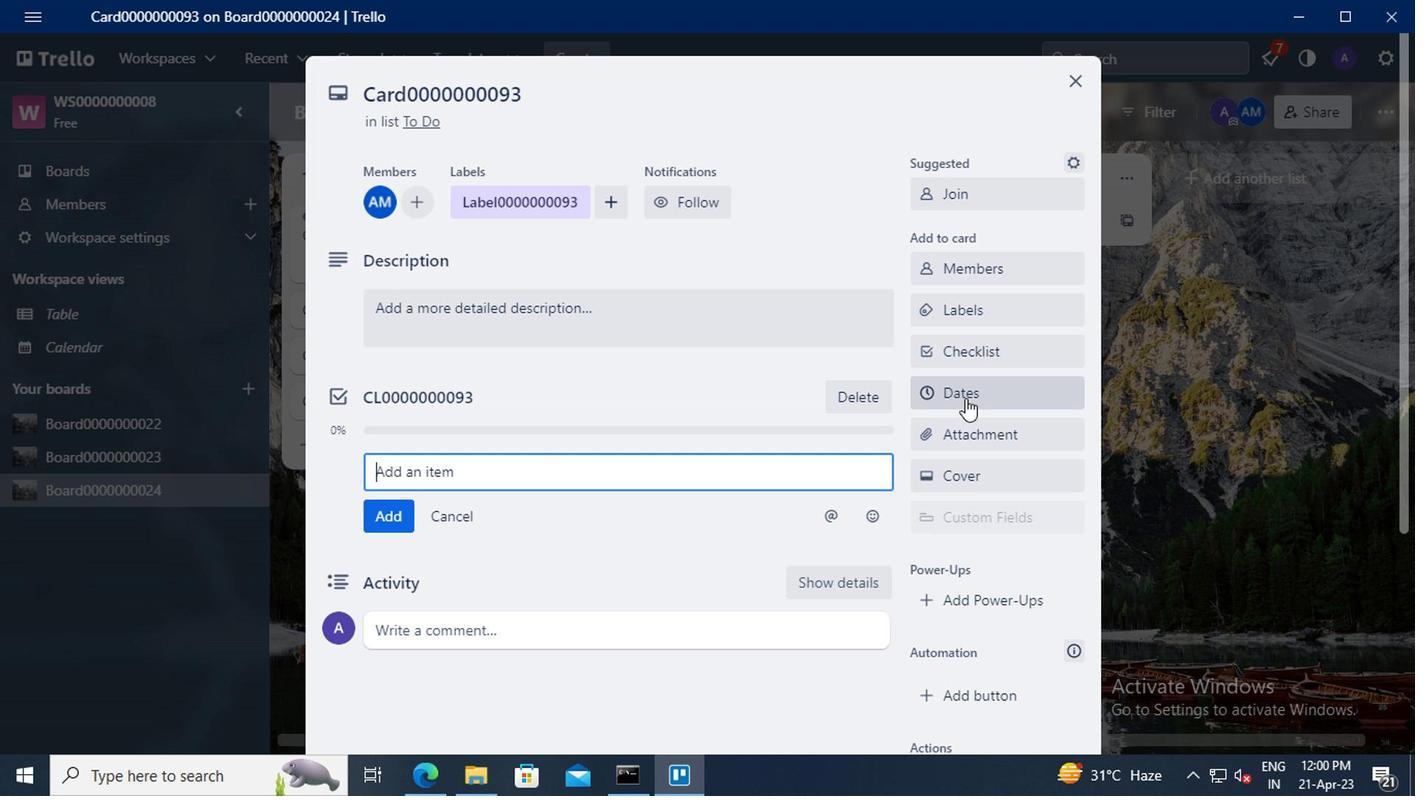 
Action: Mouse moved to (925, 474)
Screenshot: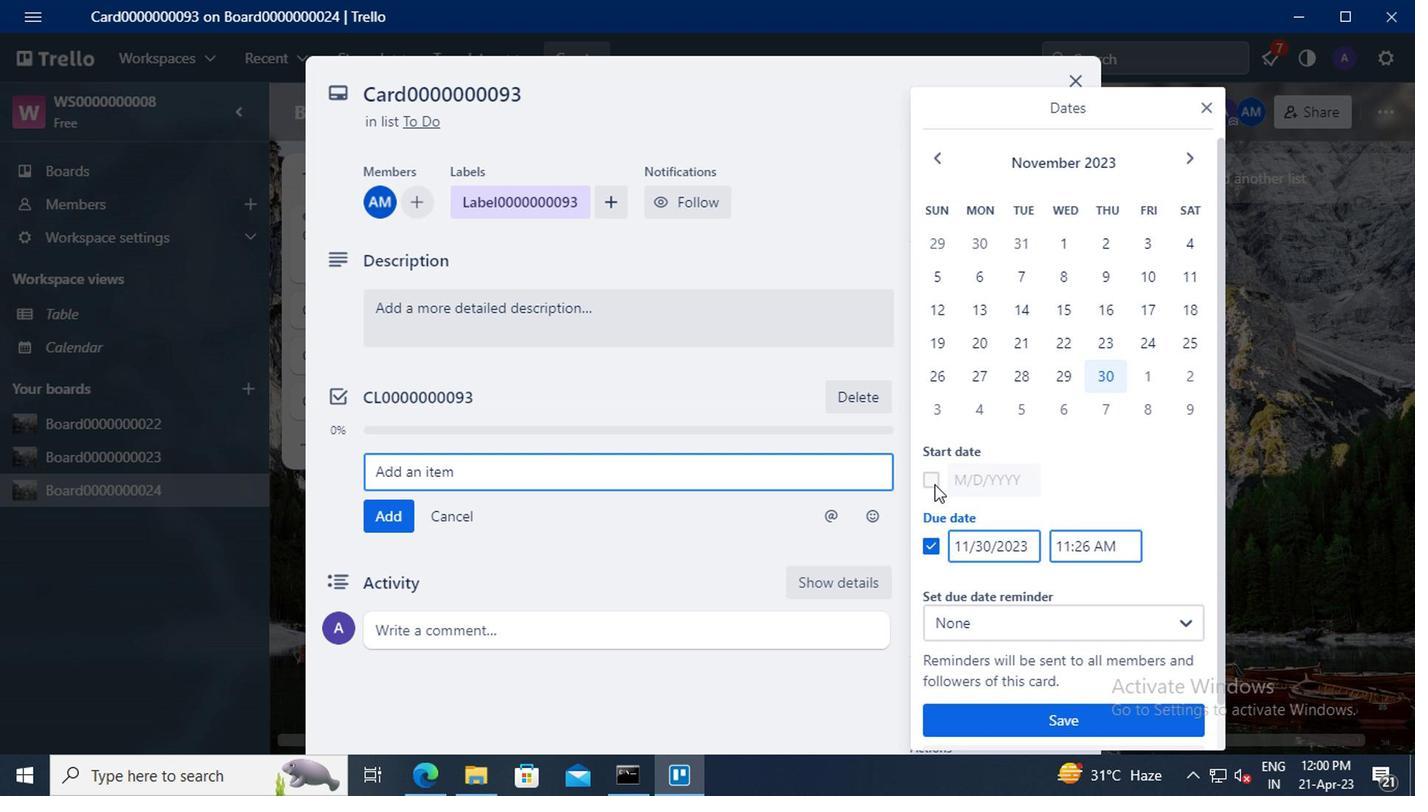 
Action: Mouse pressed left at (925, 474)
Screenshot: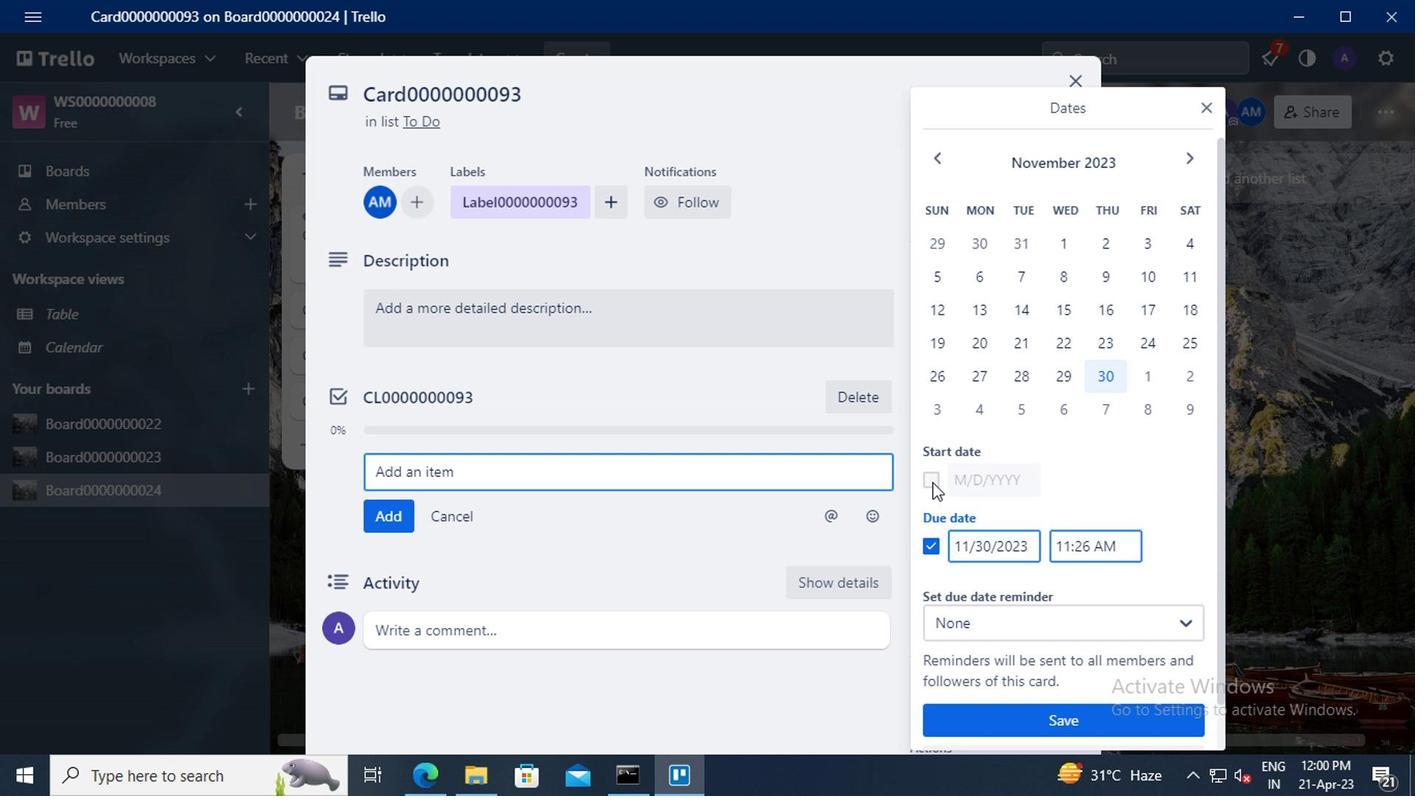 
Action: Mouse moved to (983, 473)
Screenshot: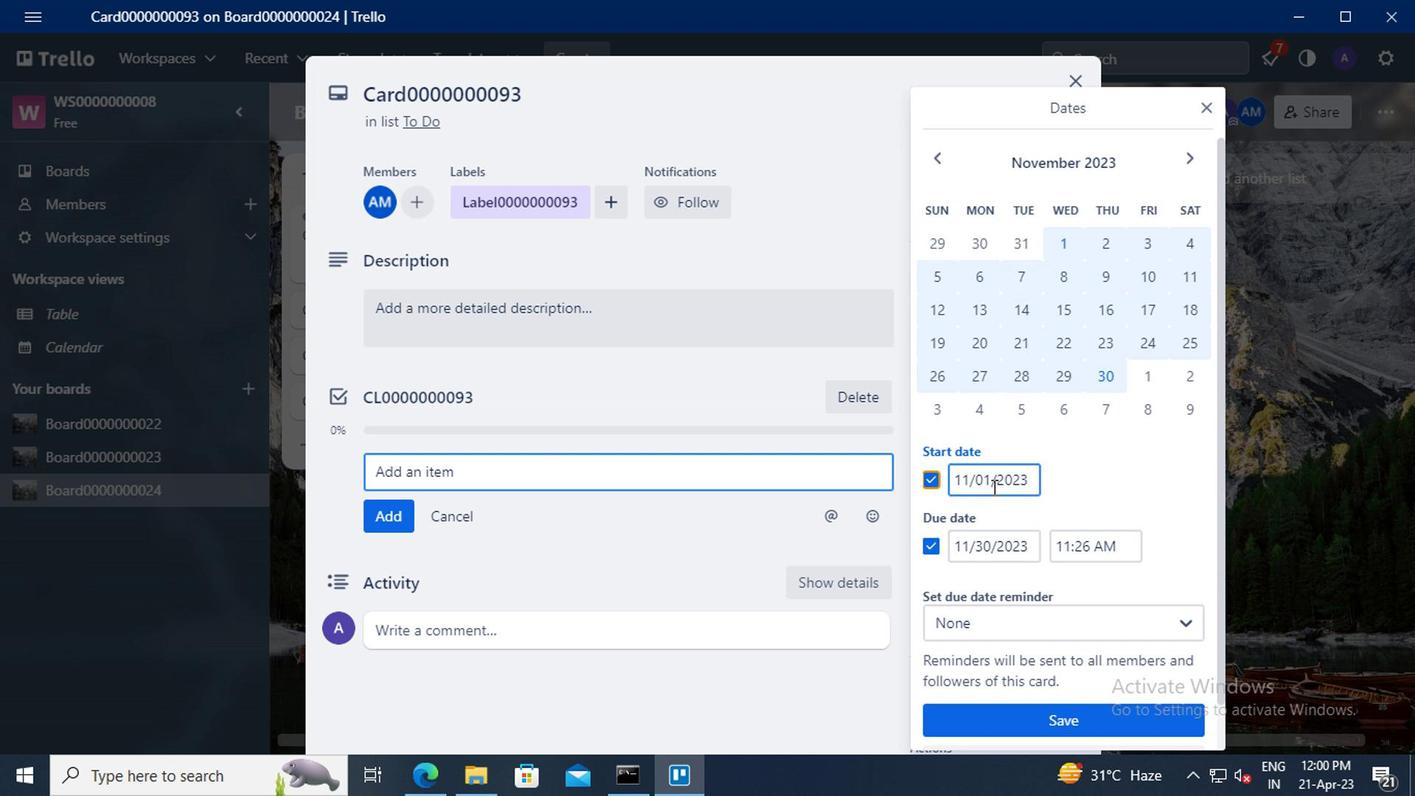 
Action: Mouse pressed left at (983, 473)
Screenshot: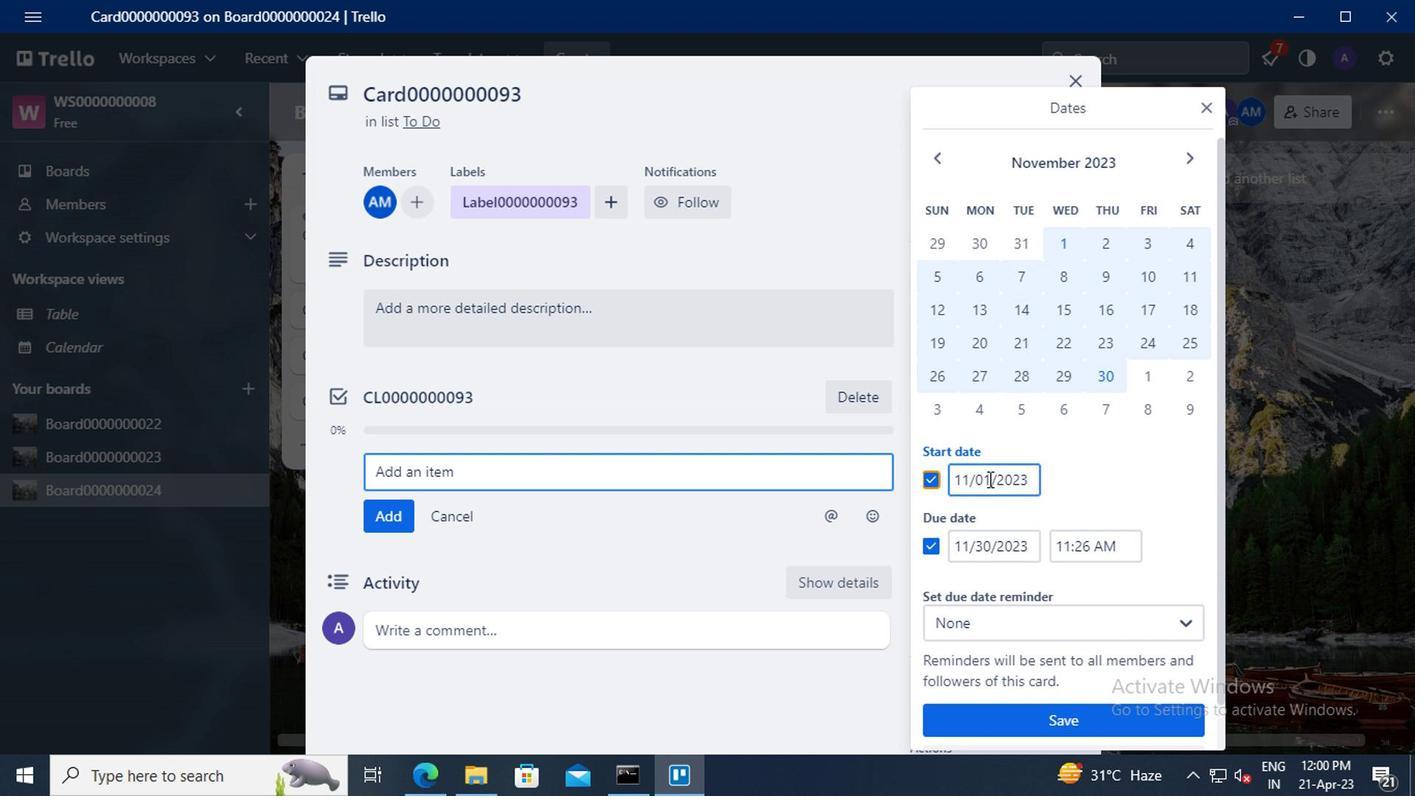 
Action: Mouse moved to (972, 444)
Screenshot: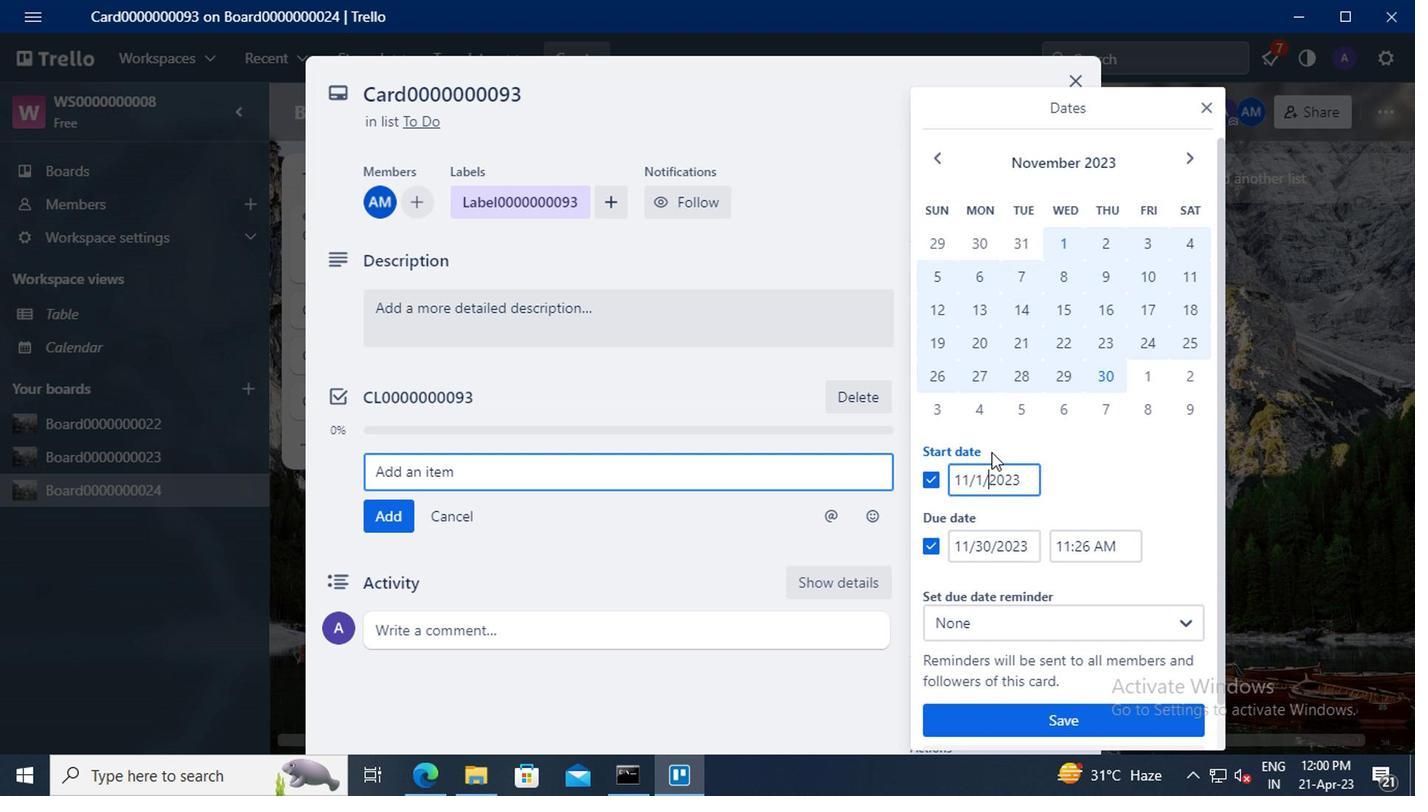 
Action: Key pressed <Key.left><Key.backspace>1<Key.left><Key.left><Key.backspace><Key.backspace>8
Screenshot: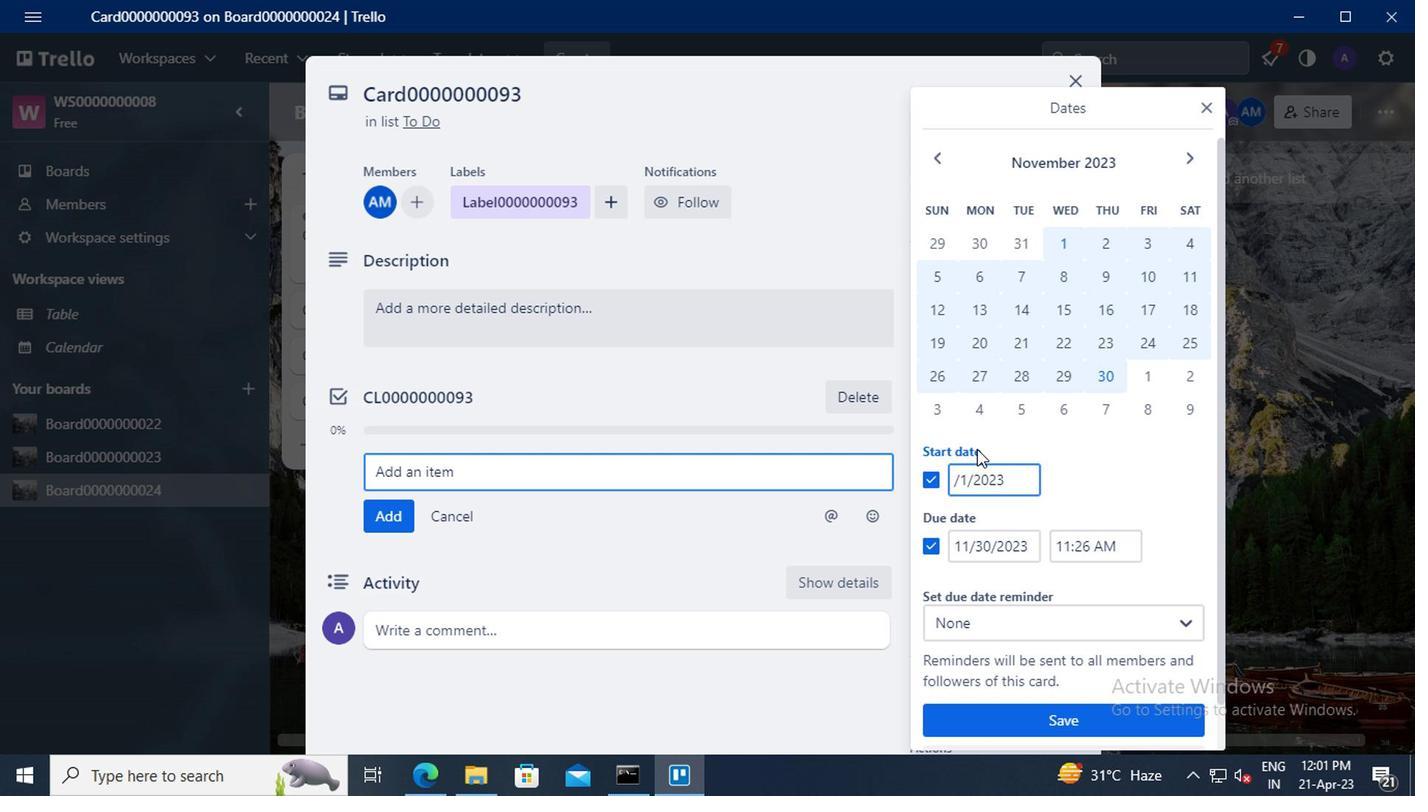 
Action: Mouse moved to (985, 532)
Screenshot: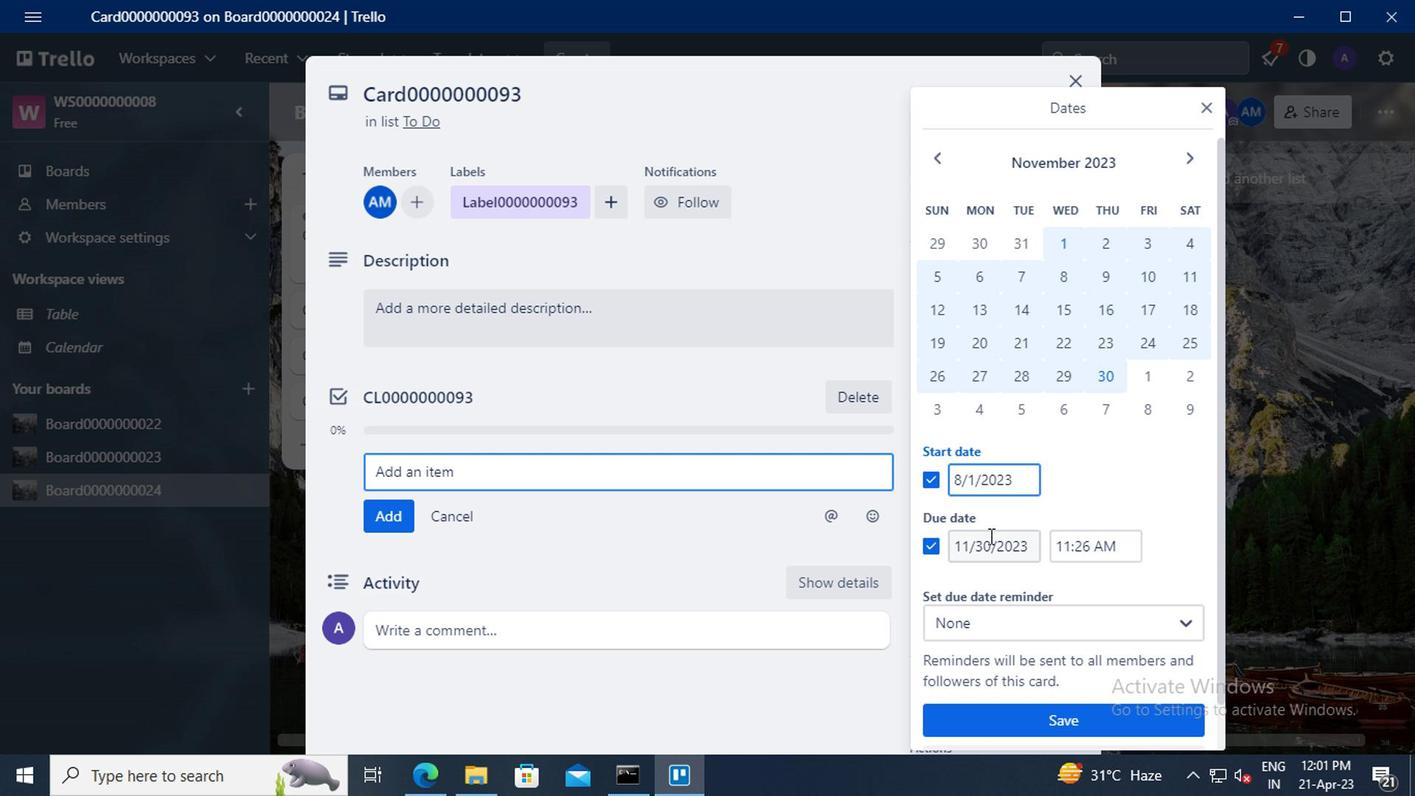
Action: Mouse pressed left at (985, 532)
Screenshot: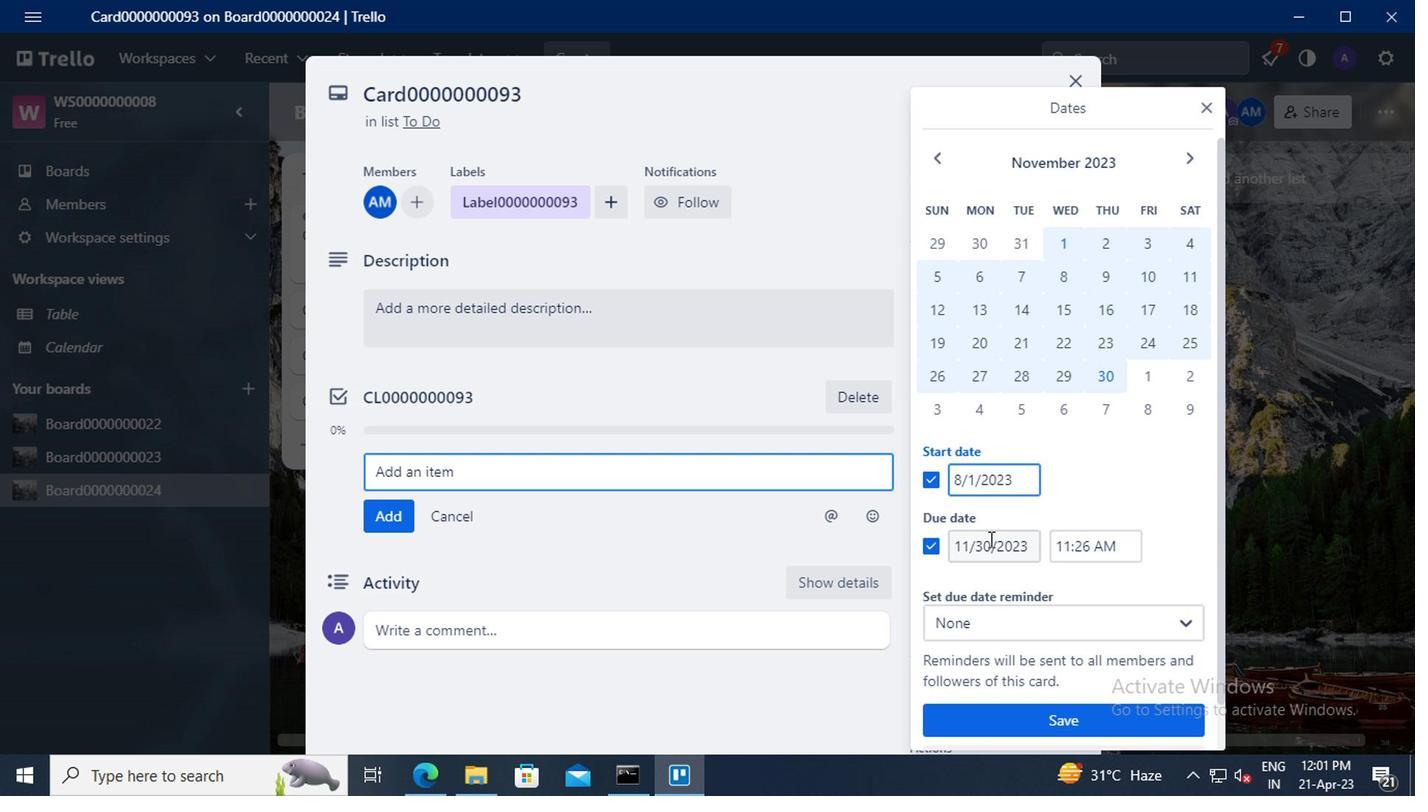 
Action: Mouse moved to (963, 496)
Screenshot: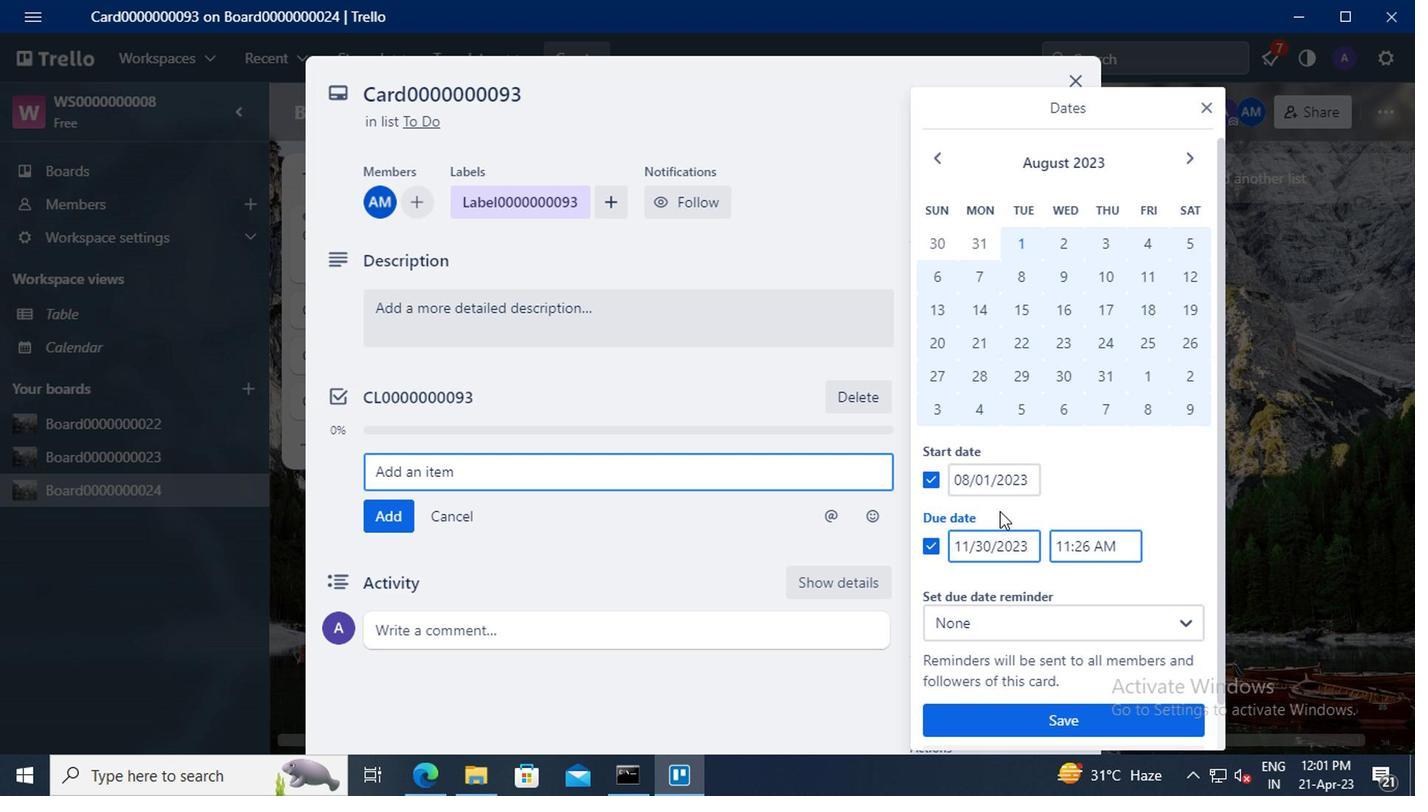 
Action: Key pressed <Key.backspace><Key.backspace>31<Key.left><Key.left><Key.left><Key.backspace><Key.backspace>8
Screenshot: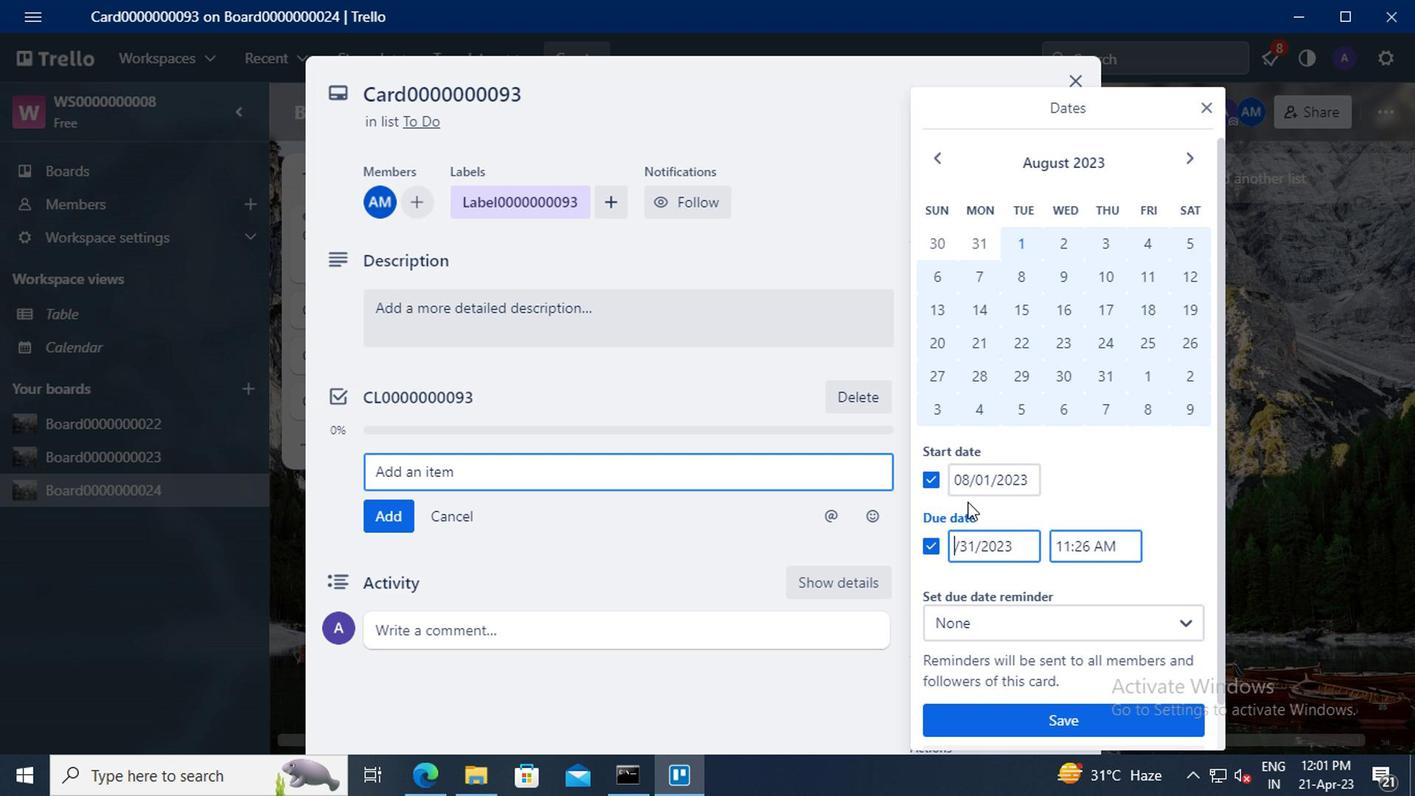 
Action: Mouse moved to (971, 714)
Screenshot: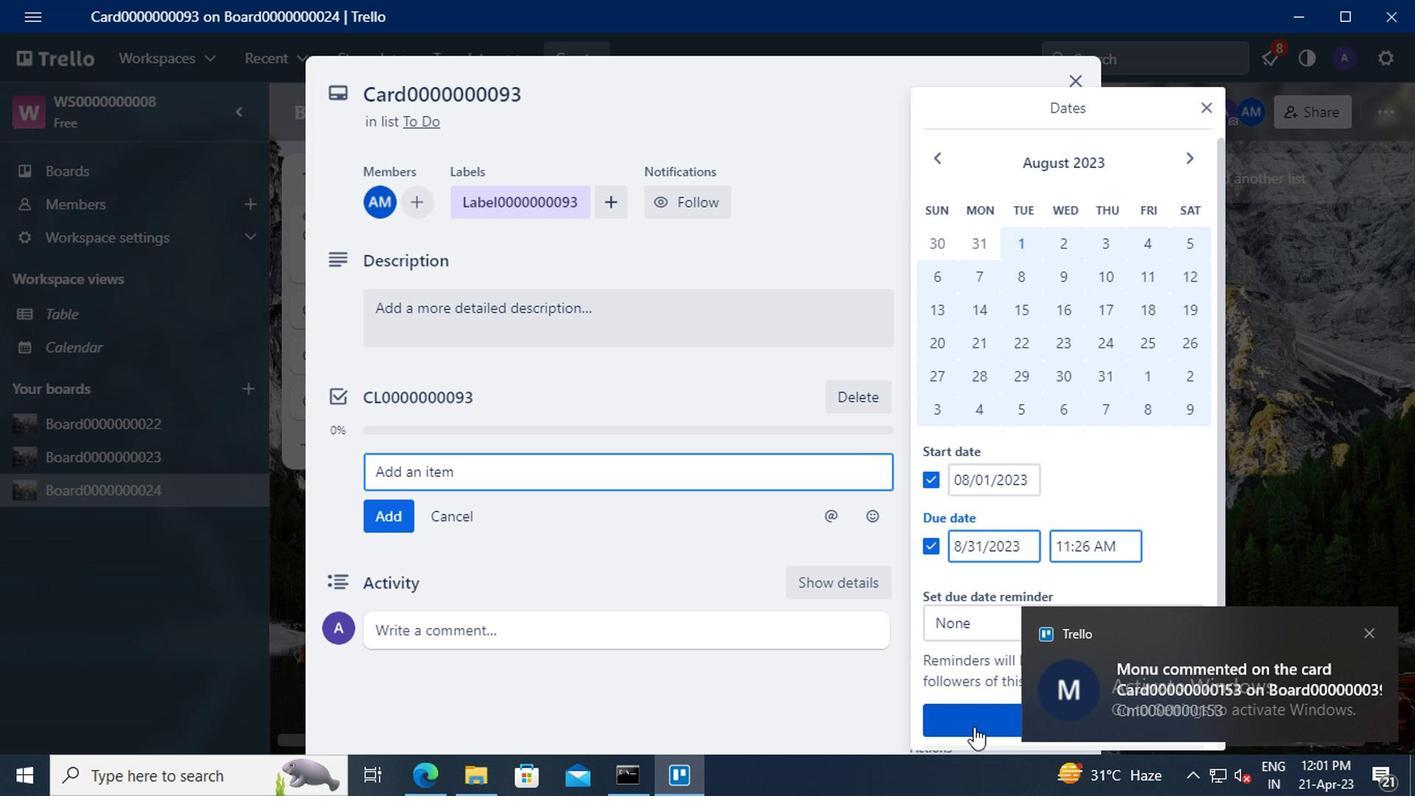 
Action: Mouse pressed left at (971, 714)
Screenshot: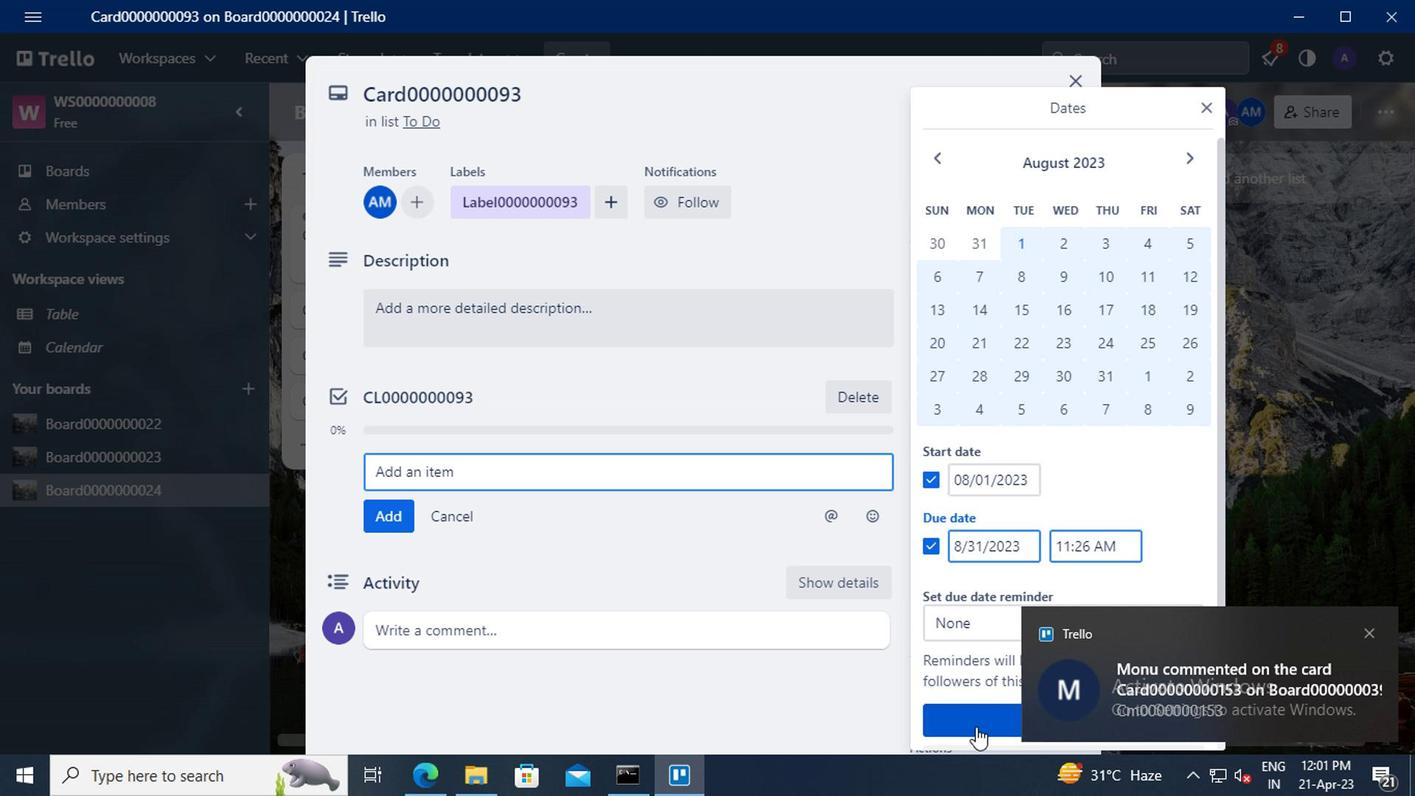 
